 Task: Add an event with the title Sales Pipeline Management and Review, date '2024/03/03', time 9:40 AM to 11:40 AMand add a description: Welcome to the Lunch Break: Meditation Session with a Potential Investor, an exciting opportunity to connect, share your business vision, and explore potential investment opportunities. This meeting is designed to foster a mutually beneficial relationship between you and the investor, providing a platform to discuss your business goals, growth strategies, and the potential for collaboration.Select event color  Tomato . Add location for the event as: Riga, Latvia, logged in from the account softage.4@softage.netand send the event invitation to softage.2@softage.net and softage.3@softage.net. Set a reminder for the event Every weekday(Monday to Friday)
Action: Mouse moved to (84, 110)
Screenshot: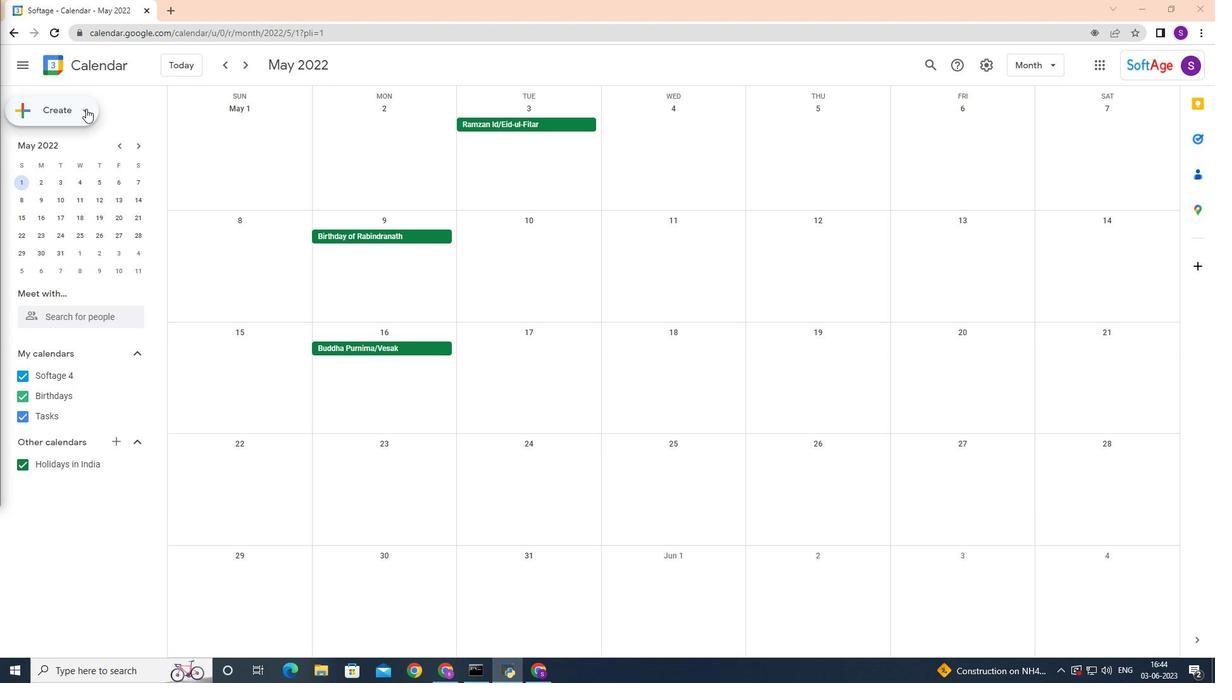 
Action: Mouse pressed left at (84, 110)
Screenshot: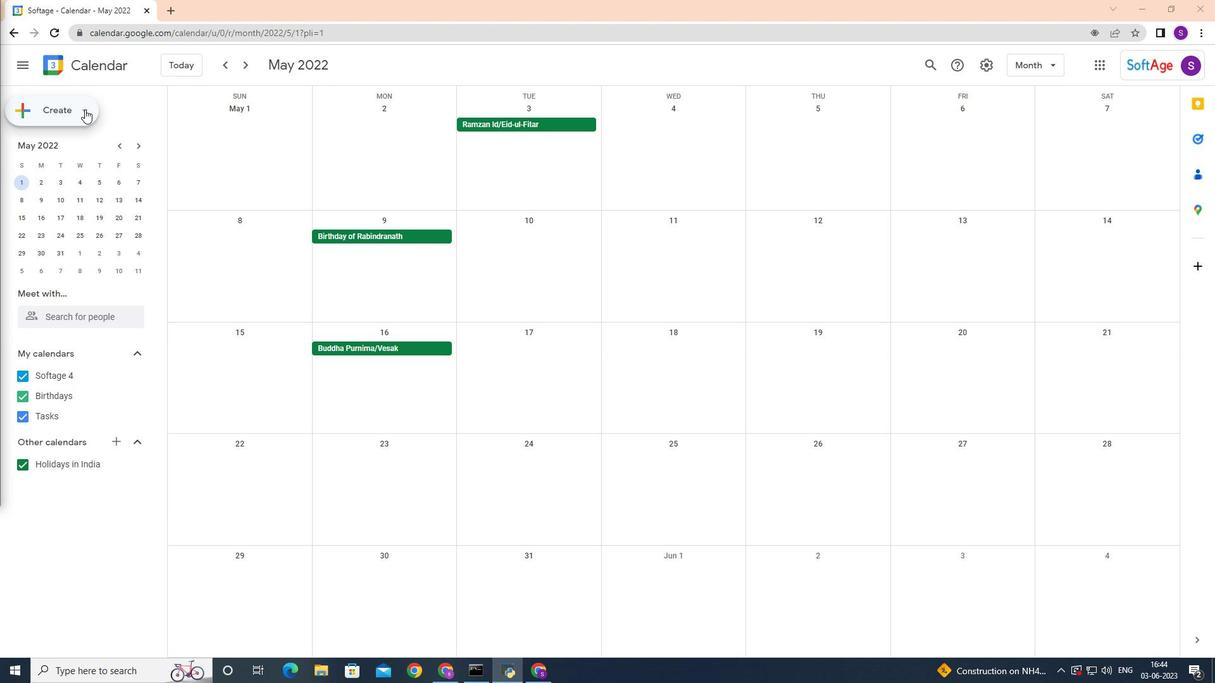 
Action: Mouse moved to (70, 139)
Screenshot: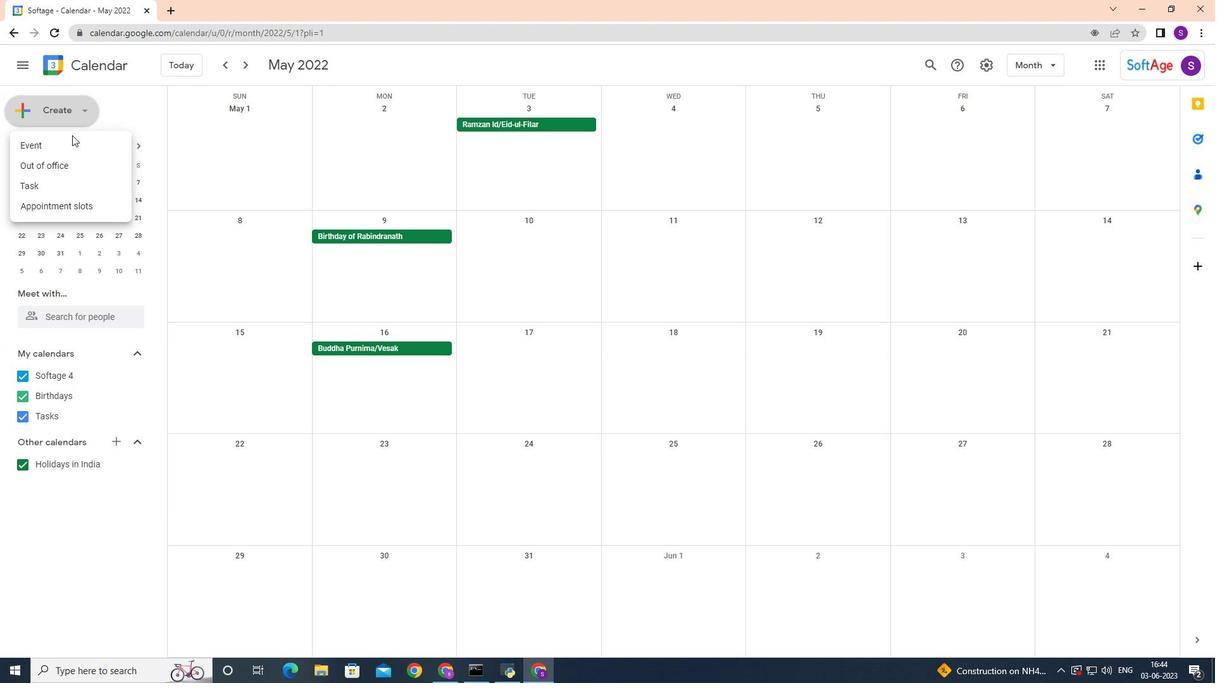 
Action: Mouse pressed left at (70, 139)
Screenshot: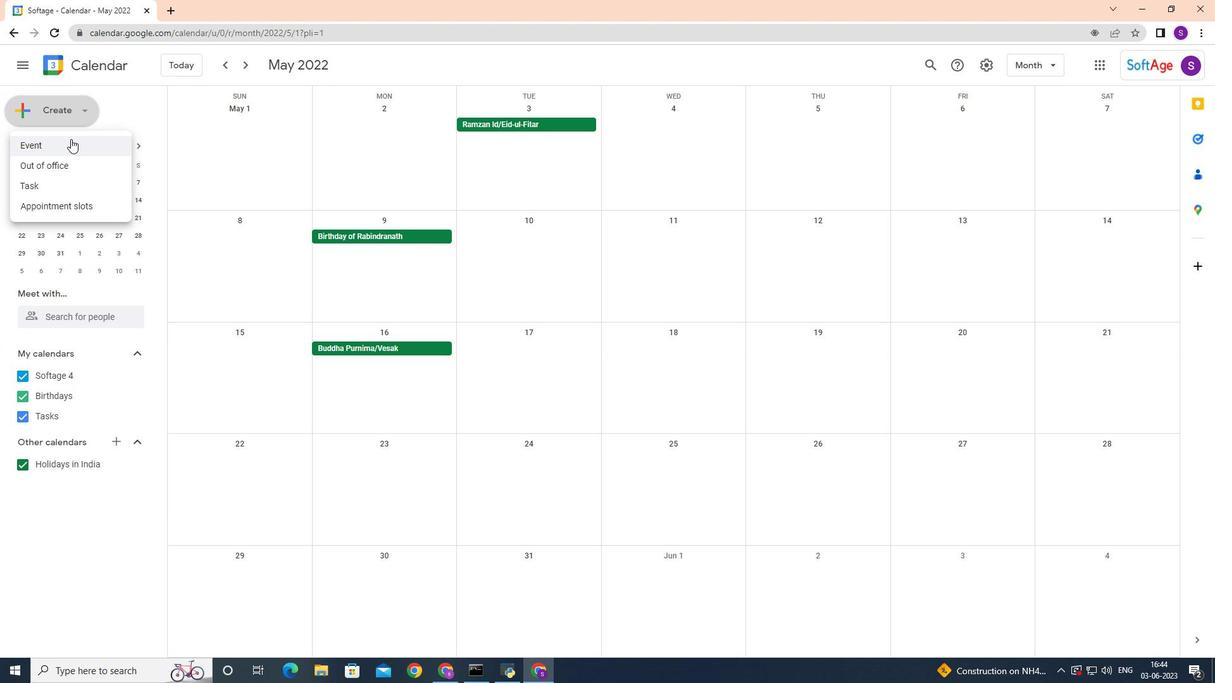 
Action: Mouse moved to (484, 426)
Screenshot: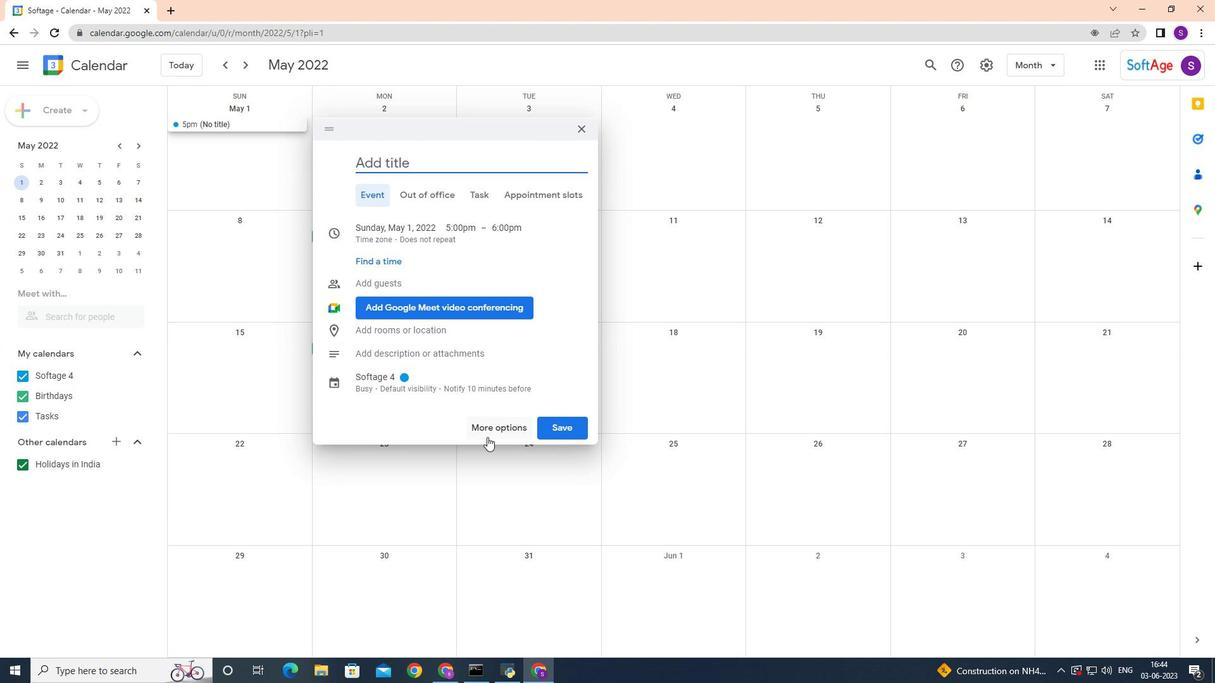 
Action: Mouse pressed left at (484, 426)
Screenshot: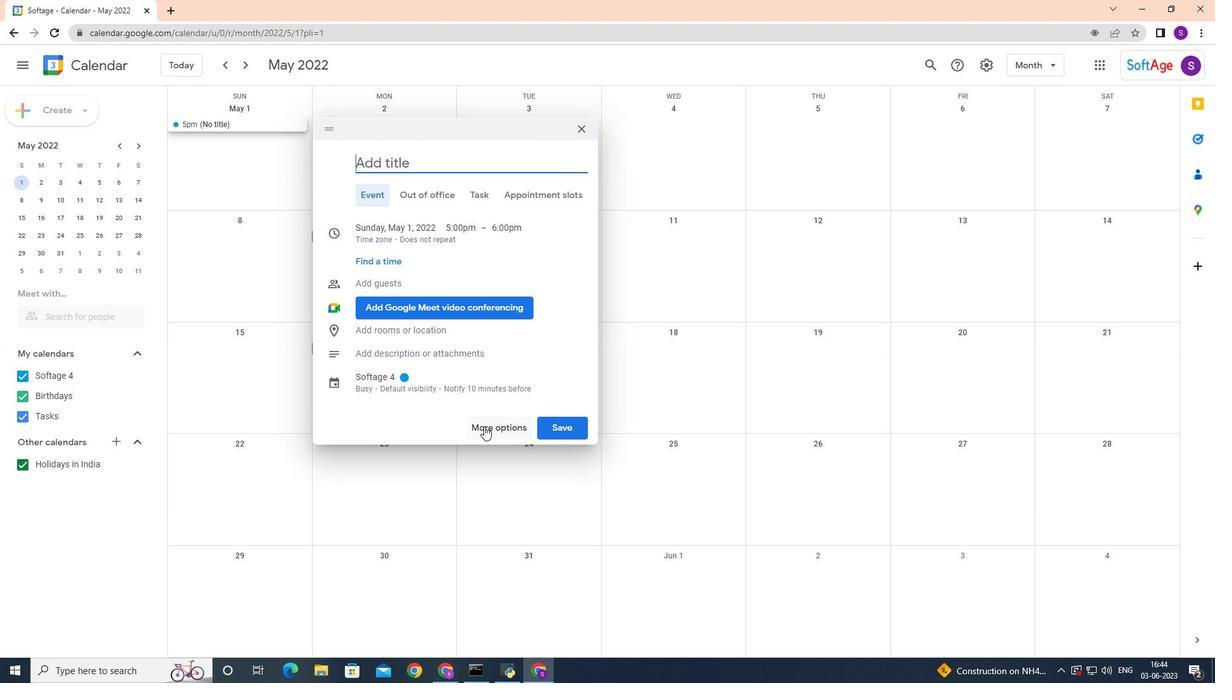 
Action: Key pressed <Key.shift>Sales<Key.space><Key.shift>Pipeline<Key.space><Key.shift>Management<Key.space>and<Key.space><Key.shift>Review
Screenshot: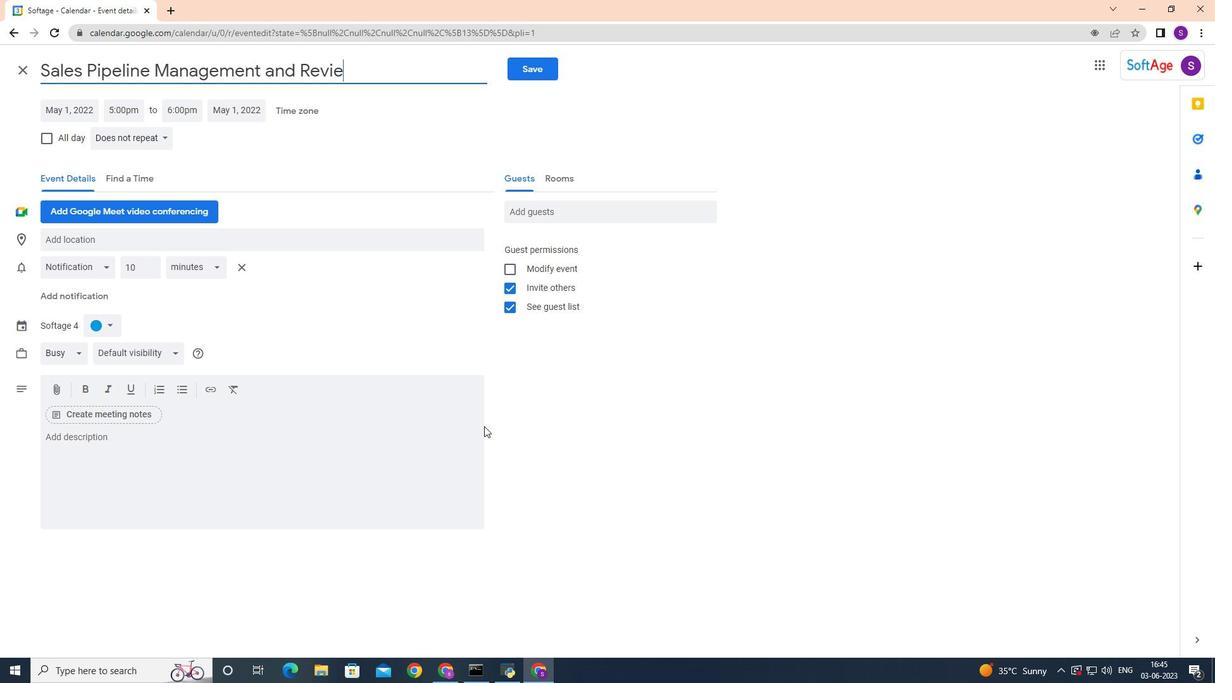 
Action: Mouse moved to (79, 110)
Screenshot: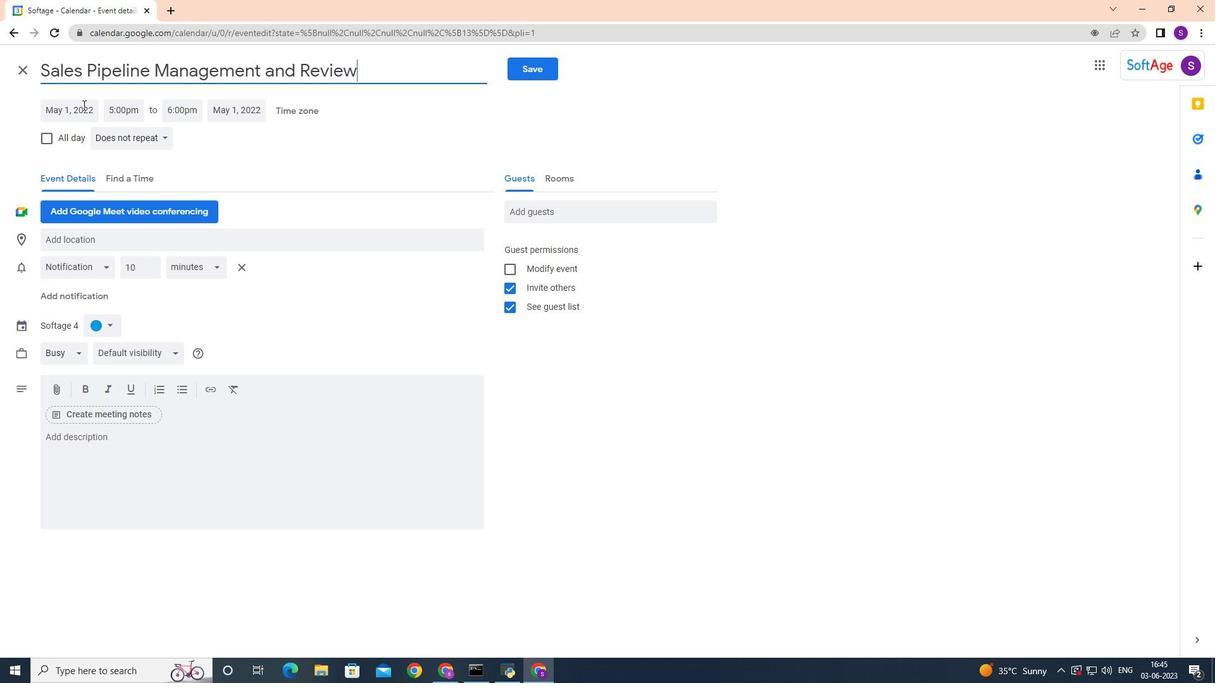 
Action: Mouse pressed left at (79, 110)
Screenshot: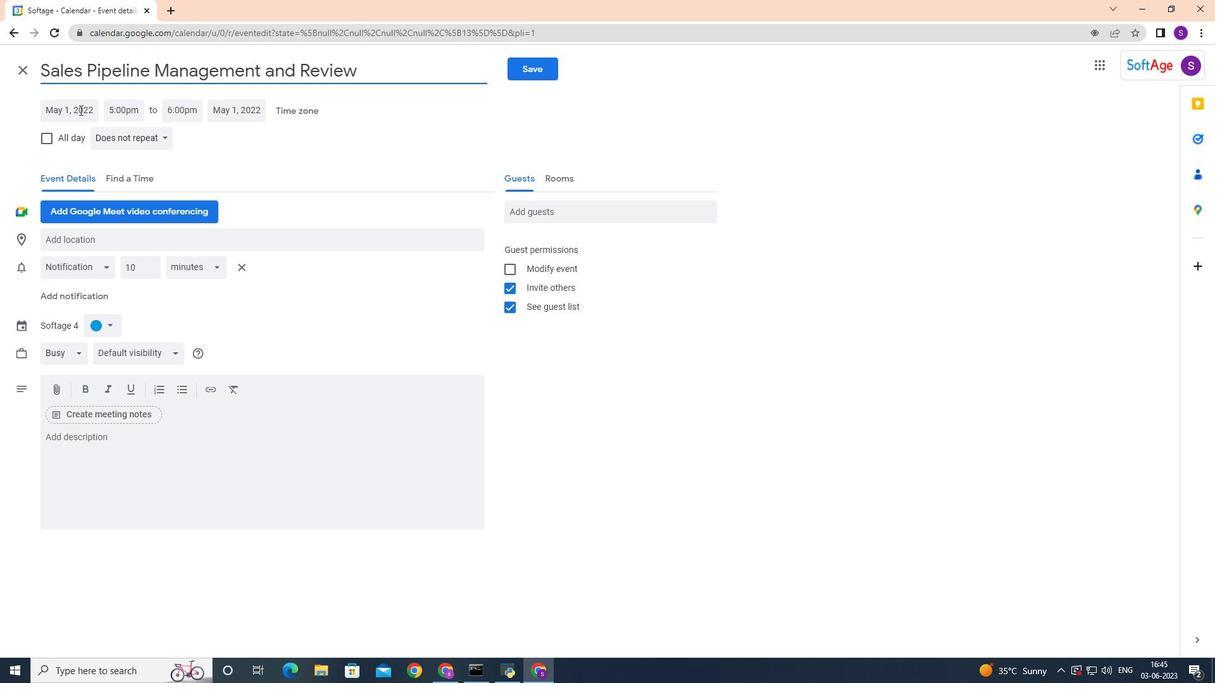 
Action: Mouse moved to (196, 134)
Screenshot: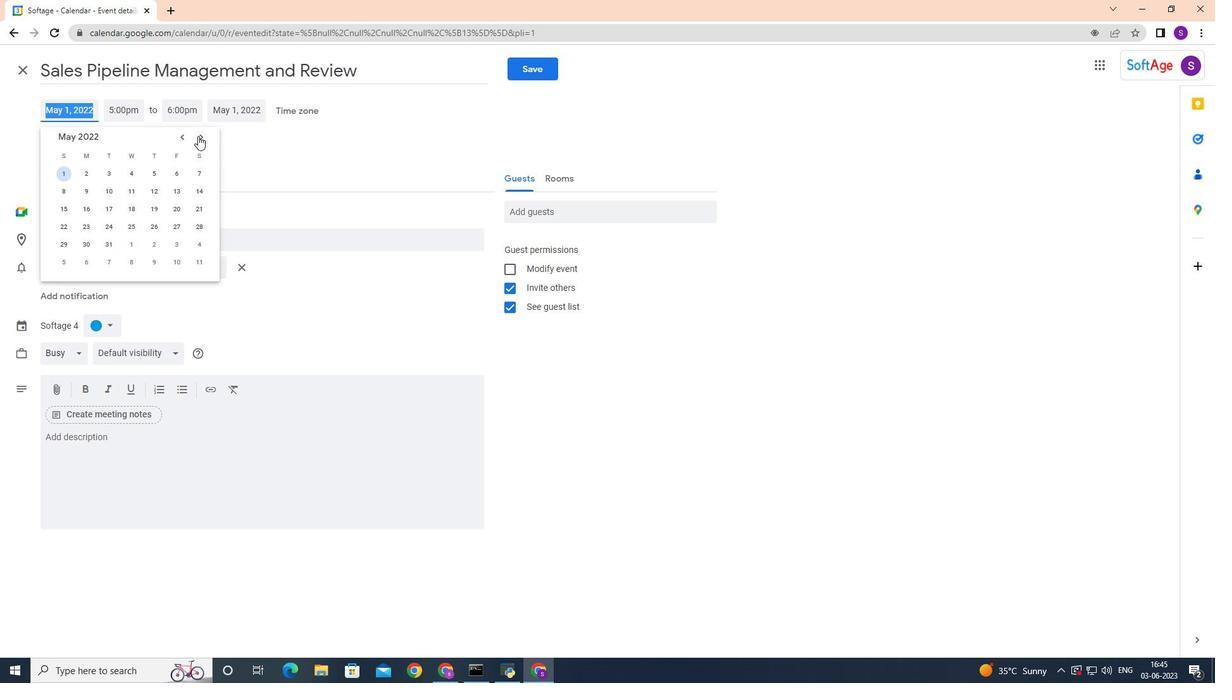 
Action: Mouse pressed left at (196, 134)
Screenshot: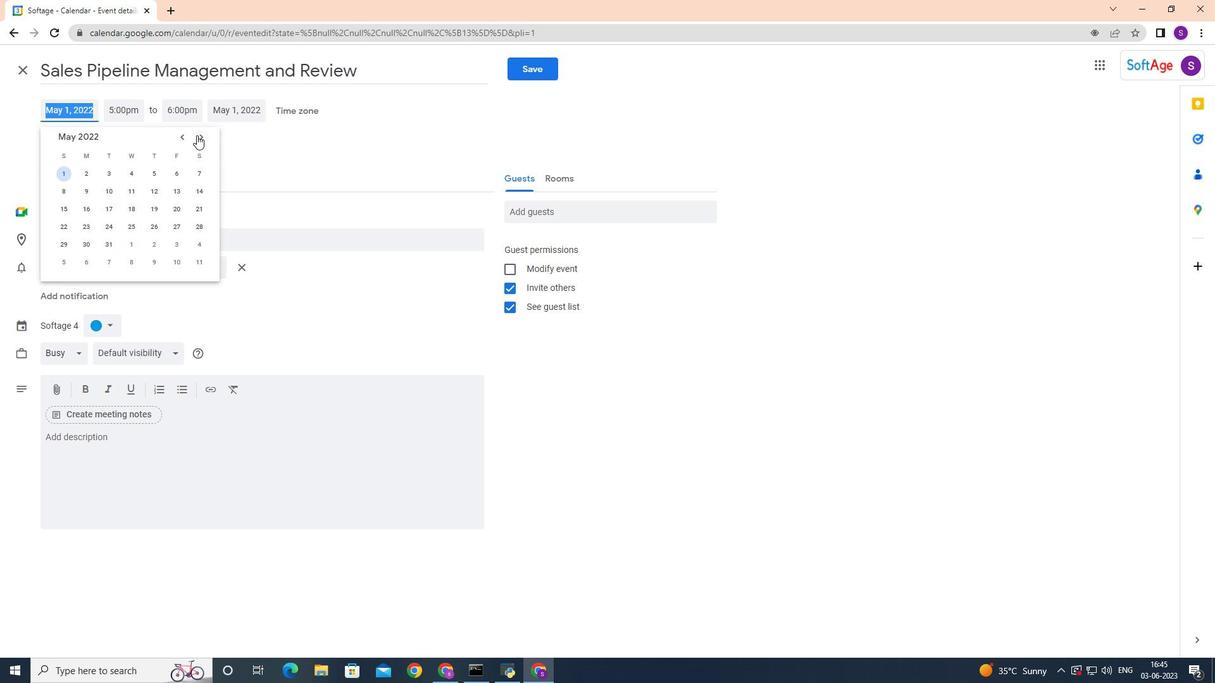 
Action: Mouse moved to (200, 134)
Screenshot: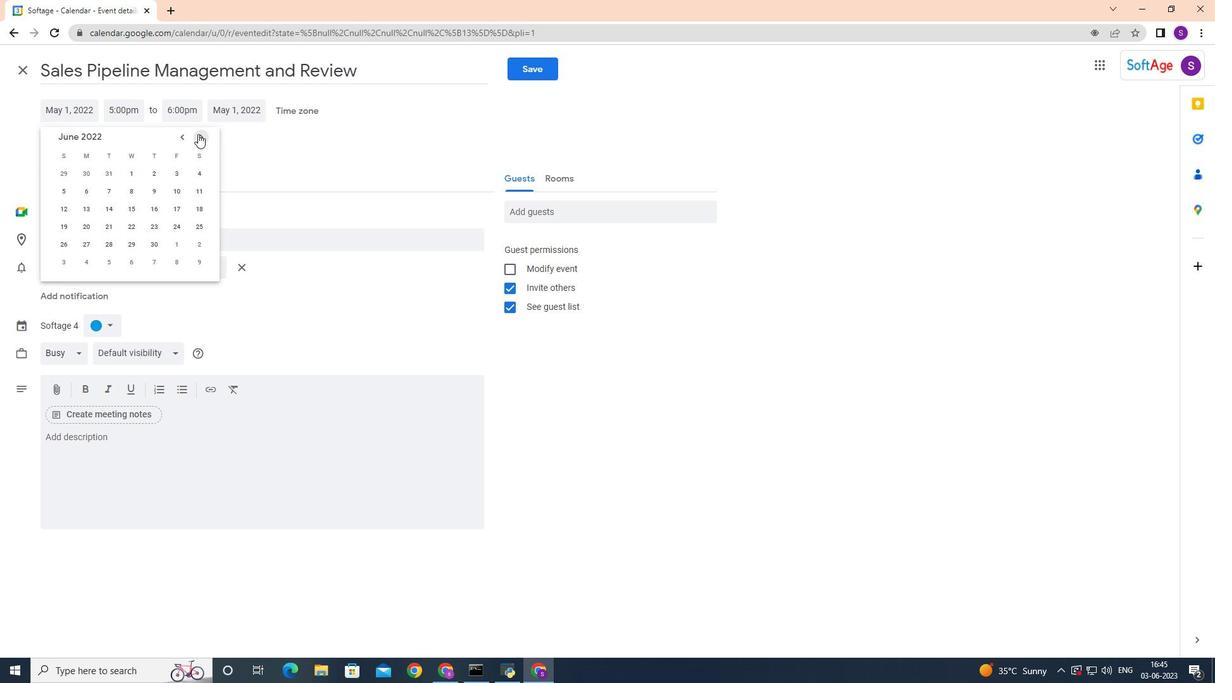 
Action: Mouse pressed left at (199, 134)
Screenshot: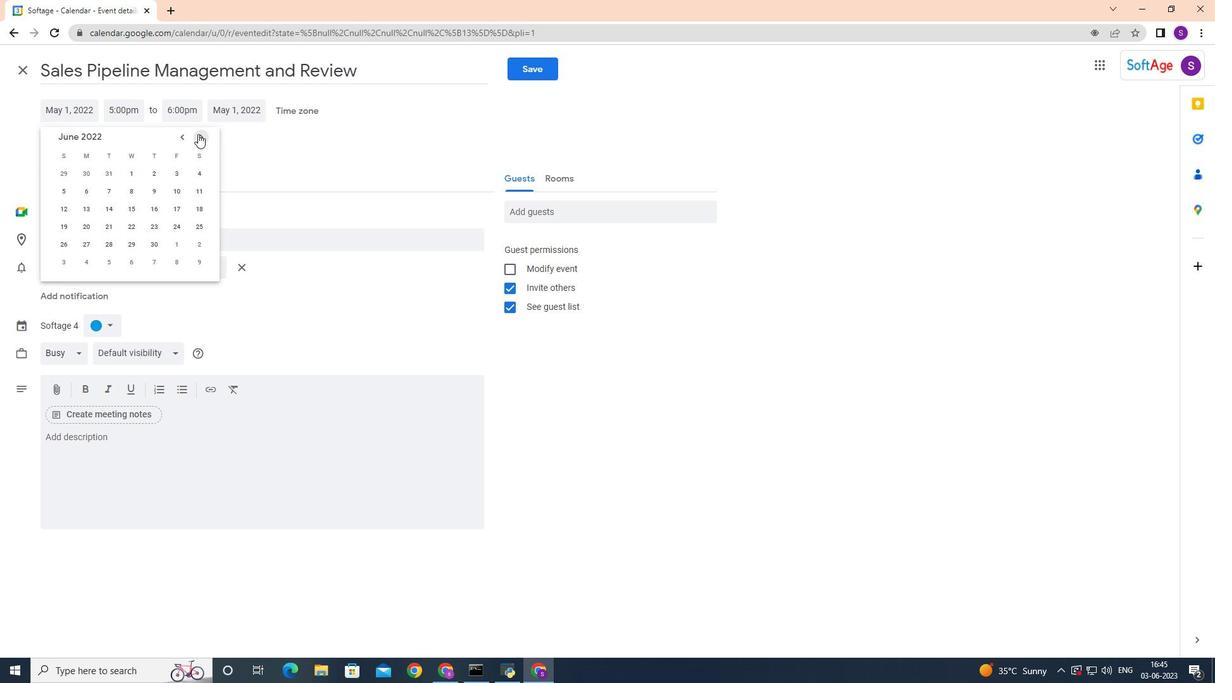 
Action: Mouse pressed left at (200, 134)
Screenshot: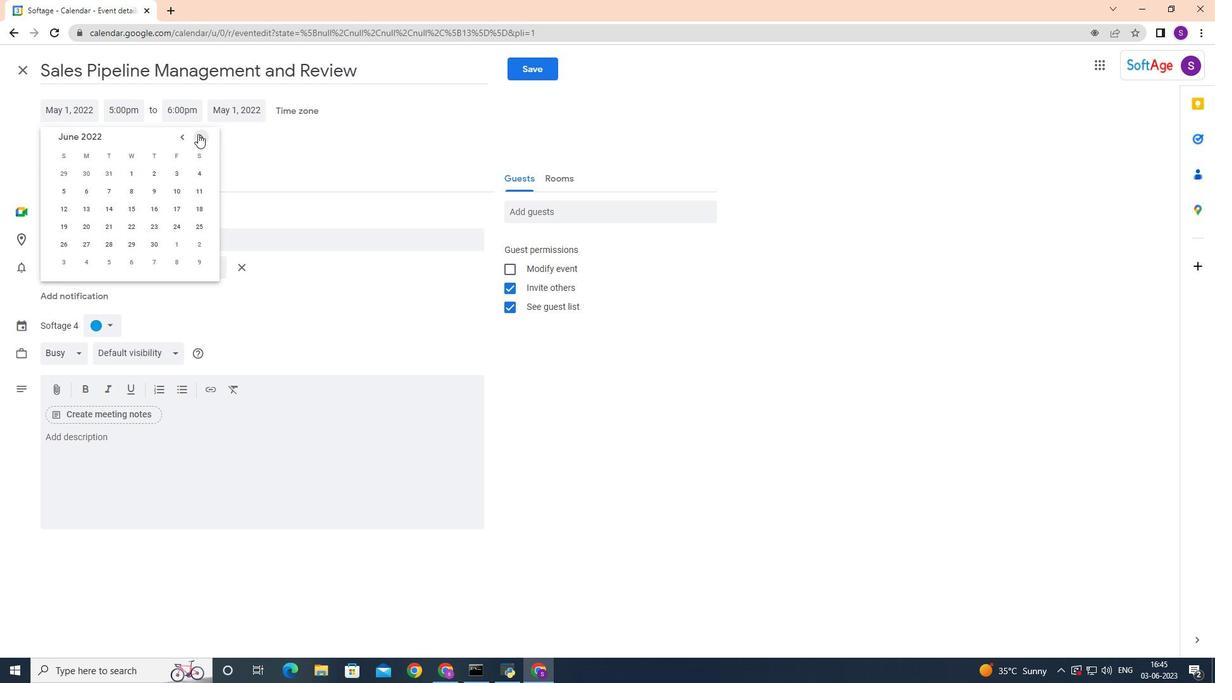 
Action: Mouse pressed left at (200, 134)
Screenshot: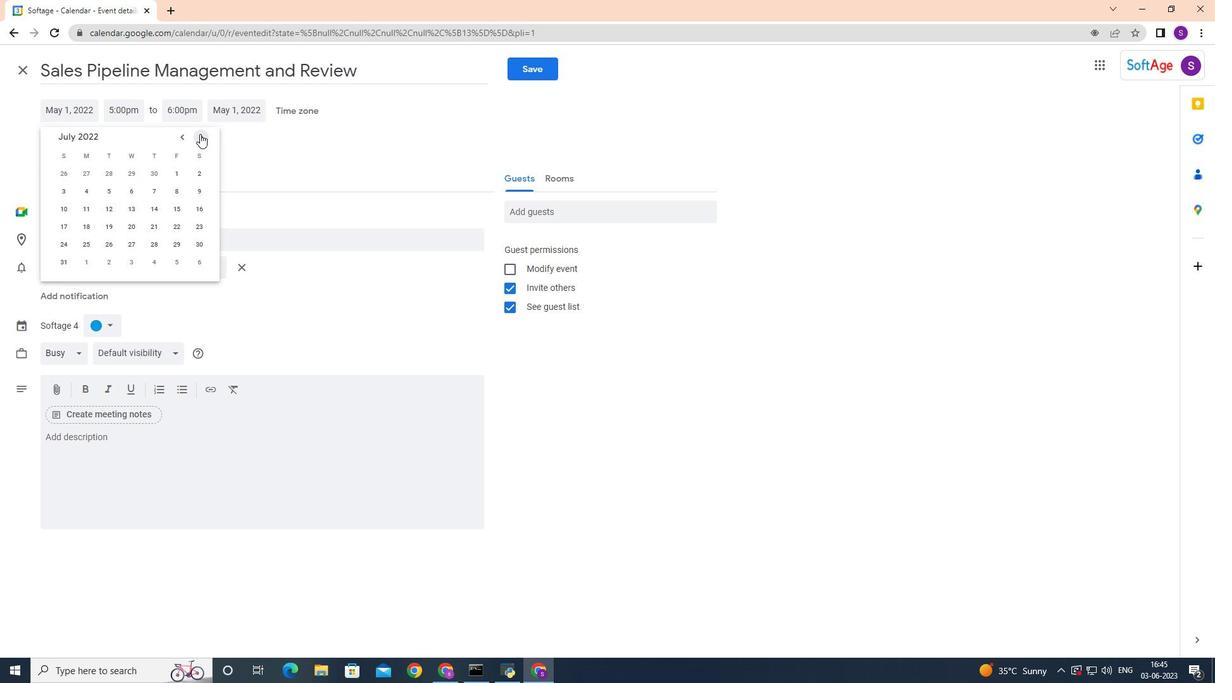 
Action: Mouse pressed left at (200, 134)
Screenshot: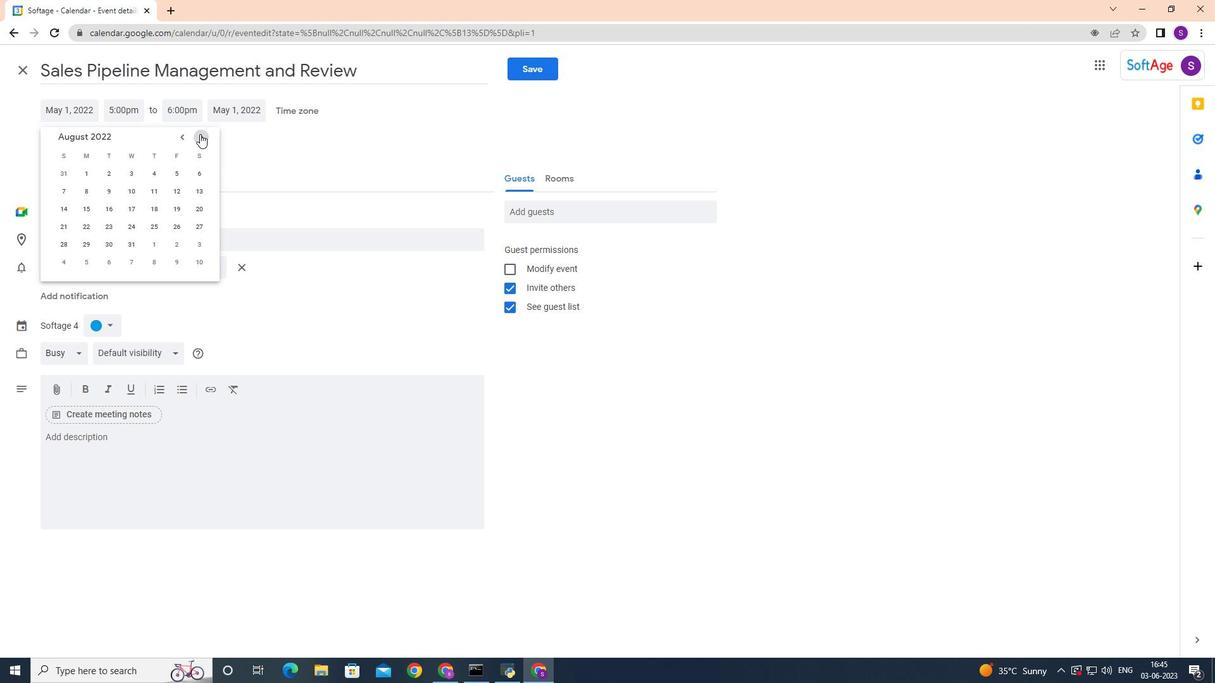 
Action: Mouse pressed left at (200, 134)
Screenshot: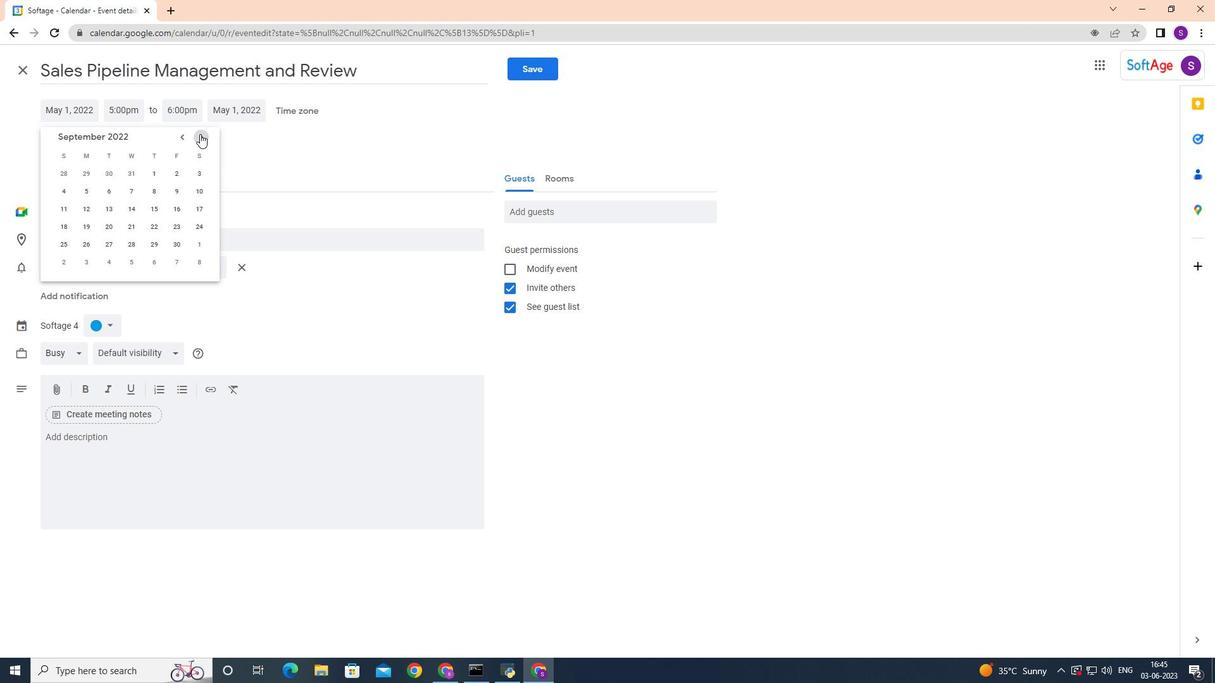 
Action: Mouse pressed left at (200, 134)
Screenshot: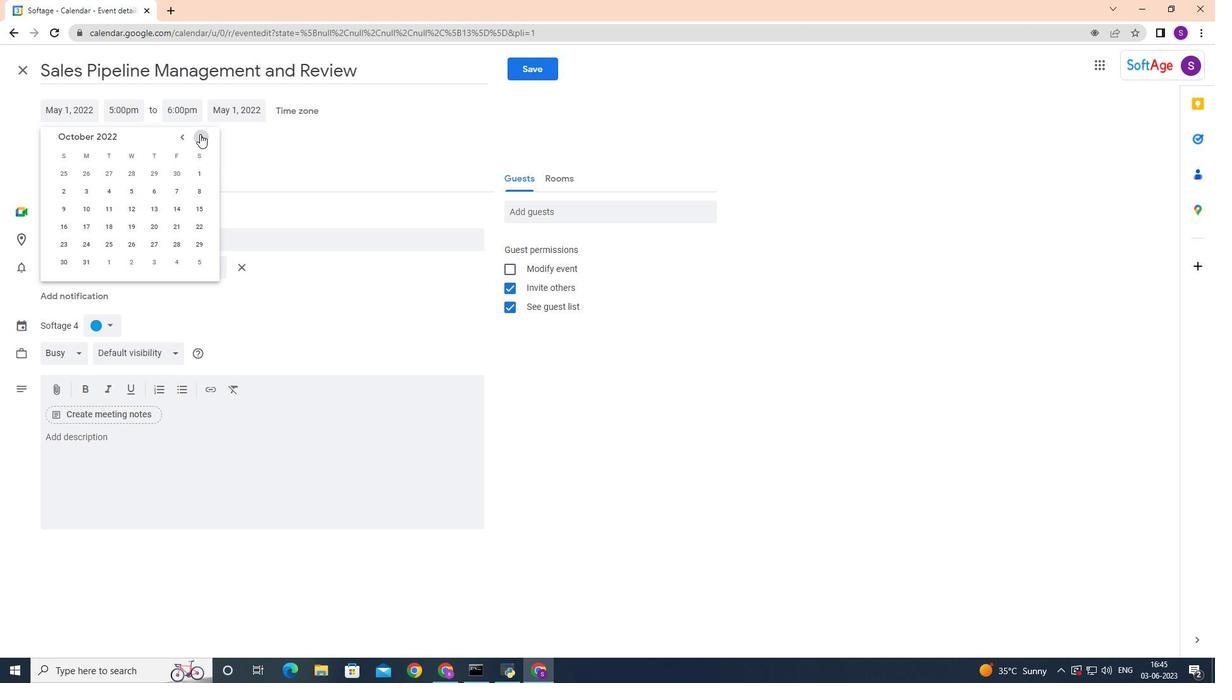 
Action: Mouse pressed left at (200, 134)
Screenshot: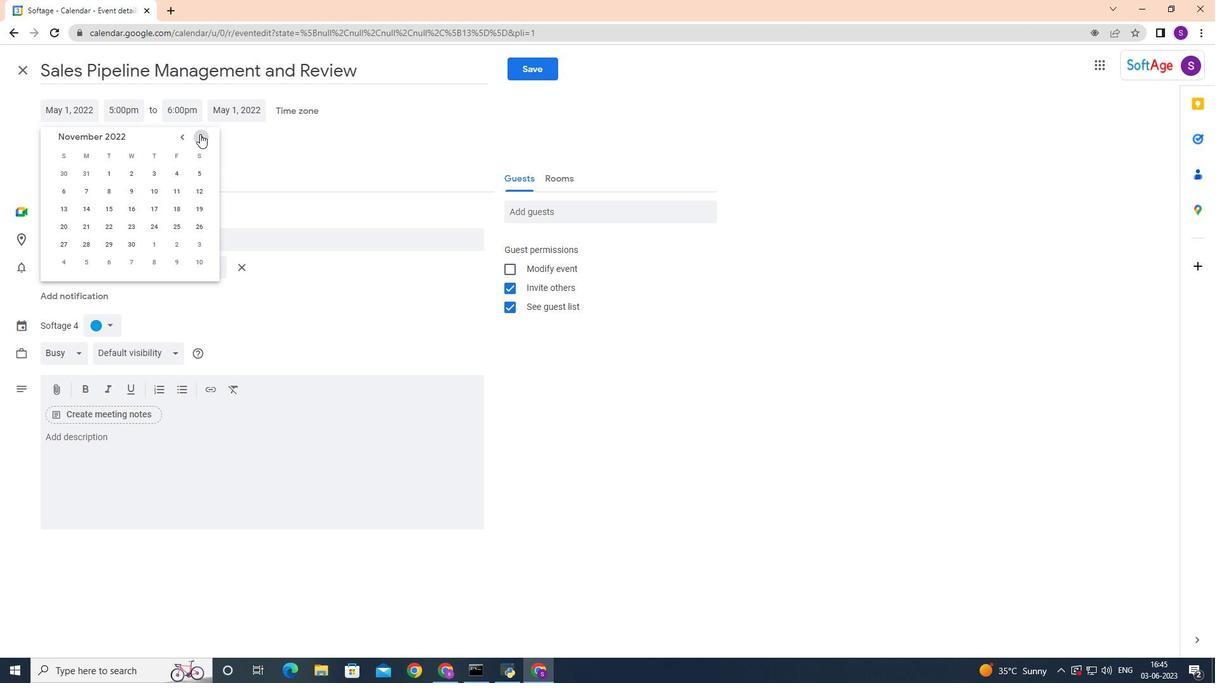 
Action: Mouse pressed left at (200, 134)
Screenshot: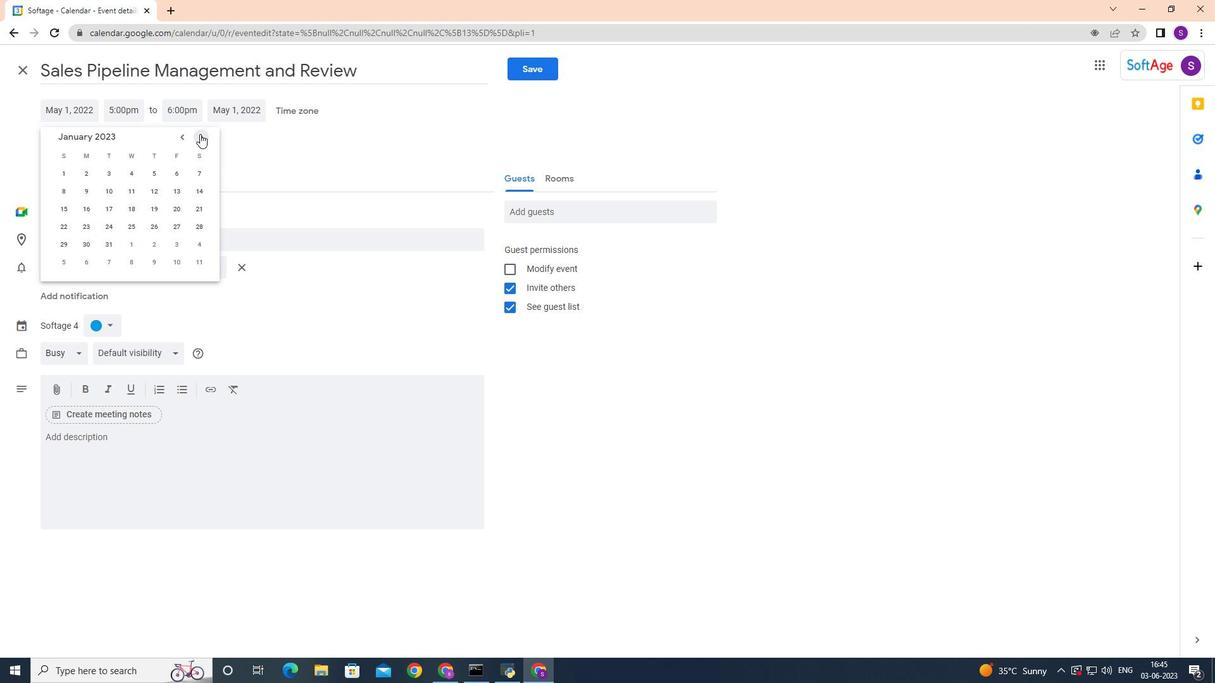 
Action: Mouse pressed left at (200, 134)
Screenshot: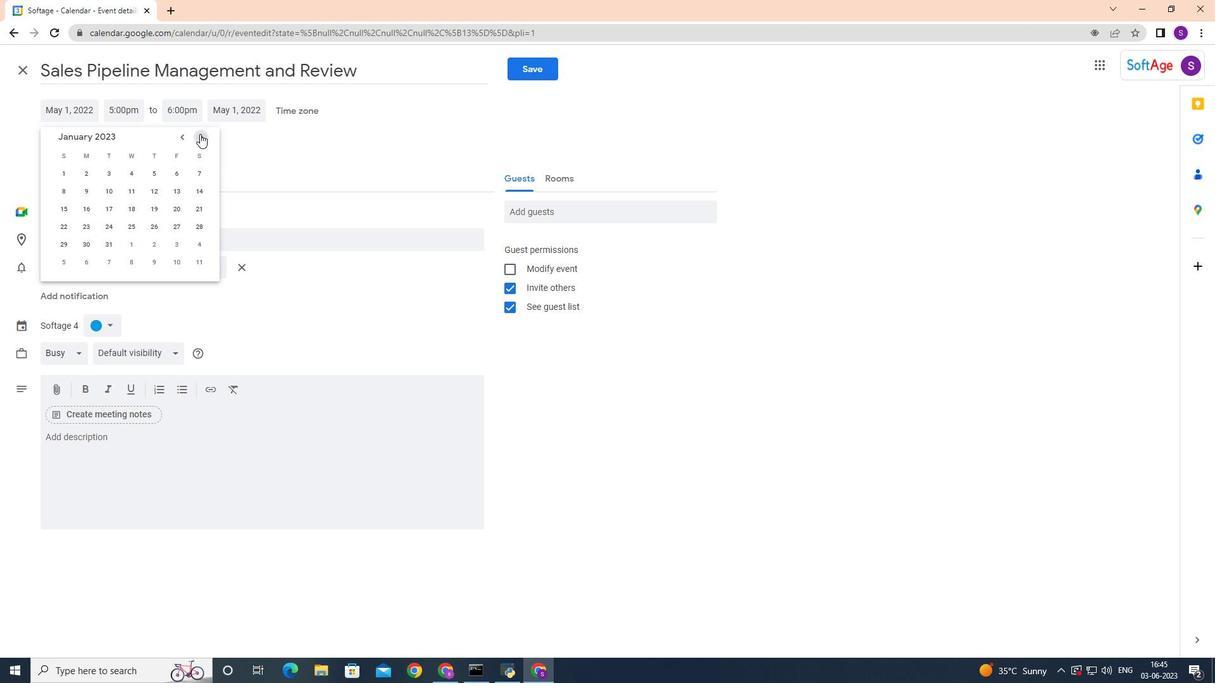 
Action: Mouse pressed left at (200, 134)
Screenshot: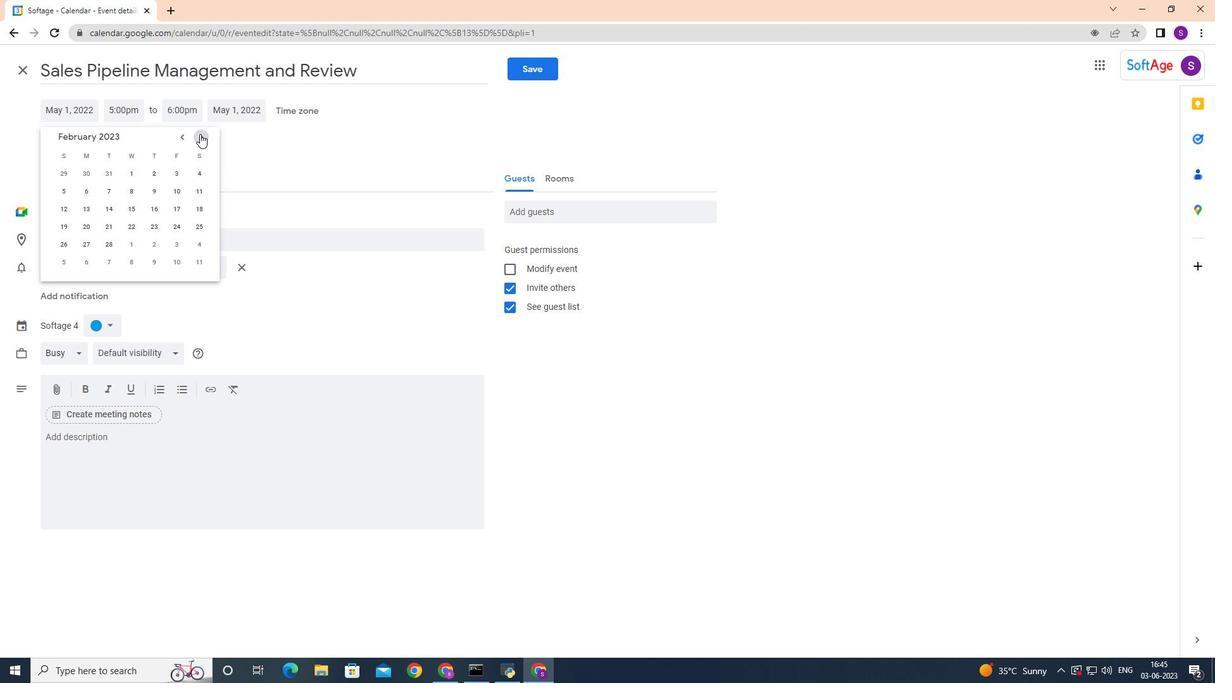 
Action: Mouse pressed left at (200, 134)
Screenshot: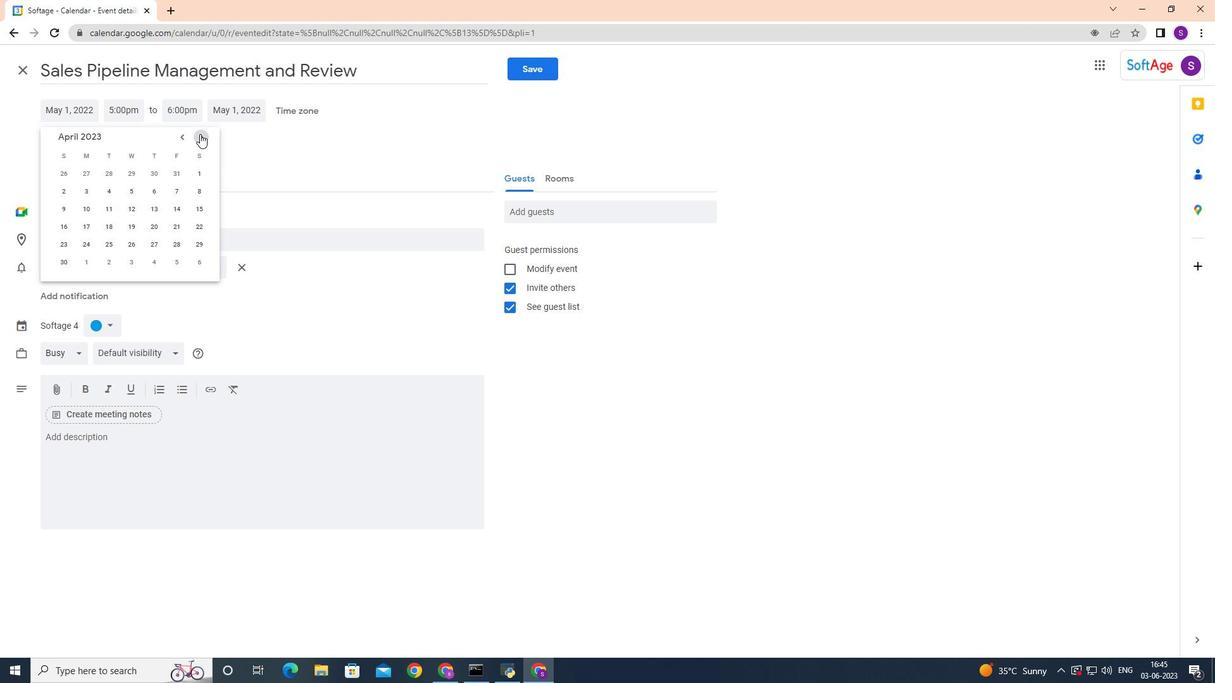 
Action: Mouse pressed left at (200, 134)
Screenshot: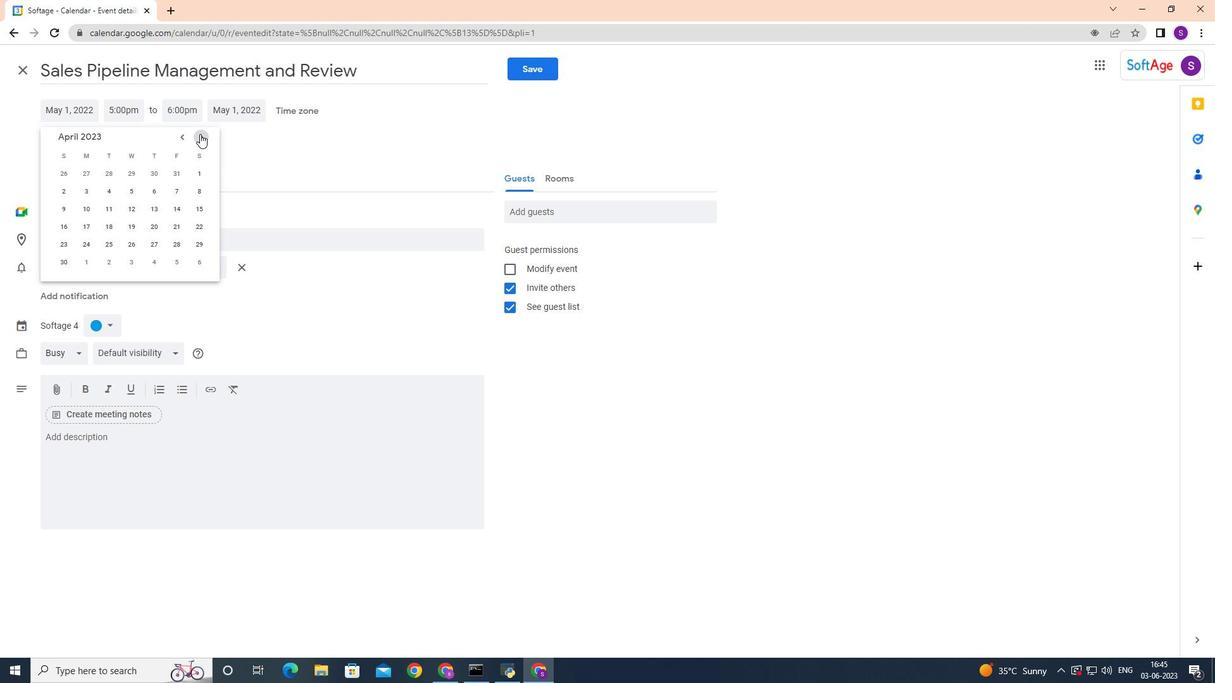 
Action: Mouse pressed left at (200, 134)
Screenshot: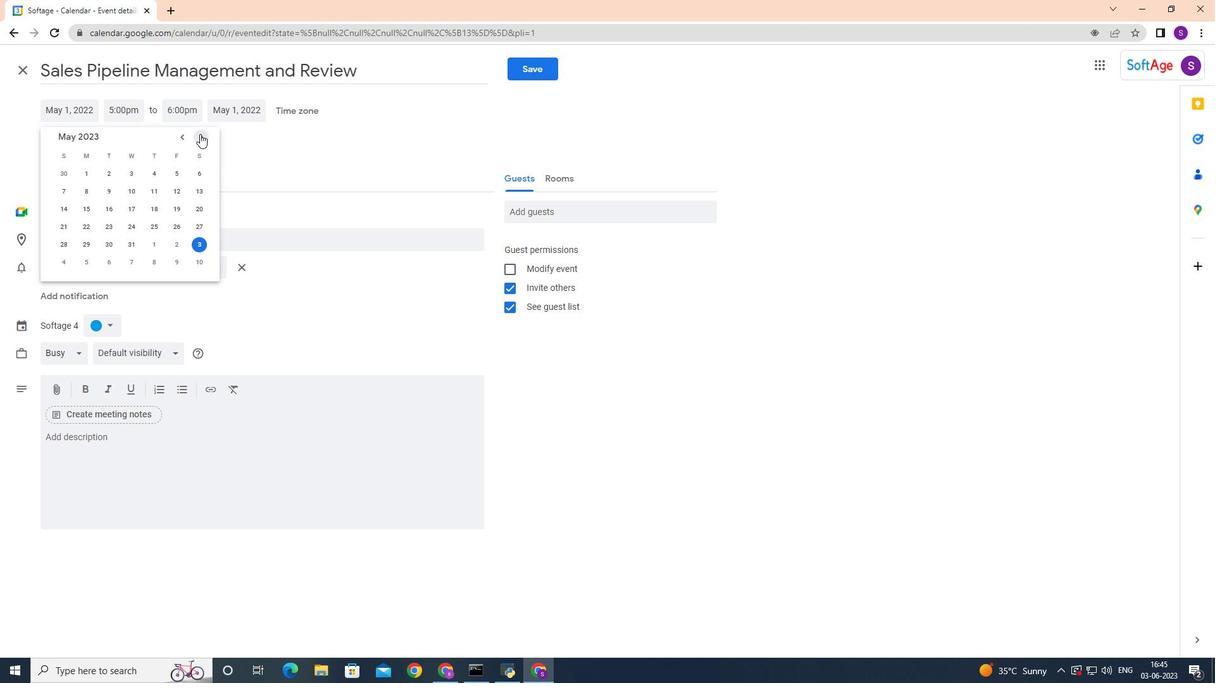 
Action: Mouse pressed left at (200, 134)
Screenshot: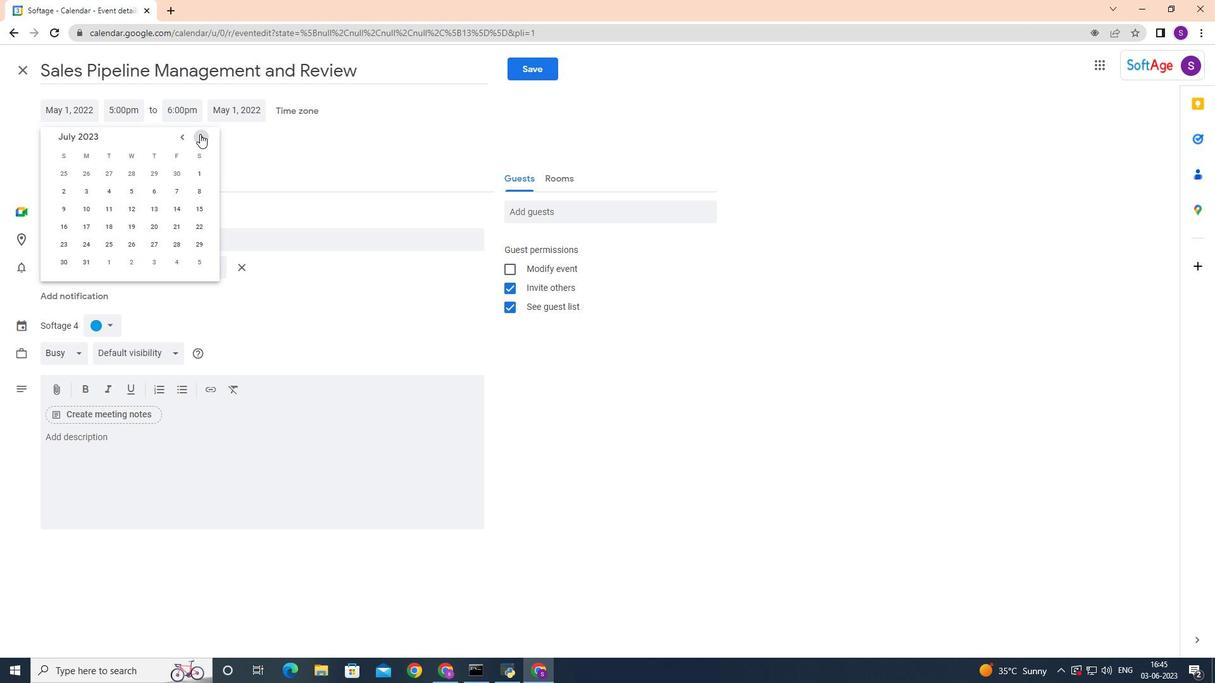 
Action: Mouse pressed left at (200, 134)
Screenshot: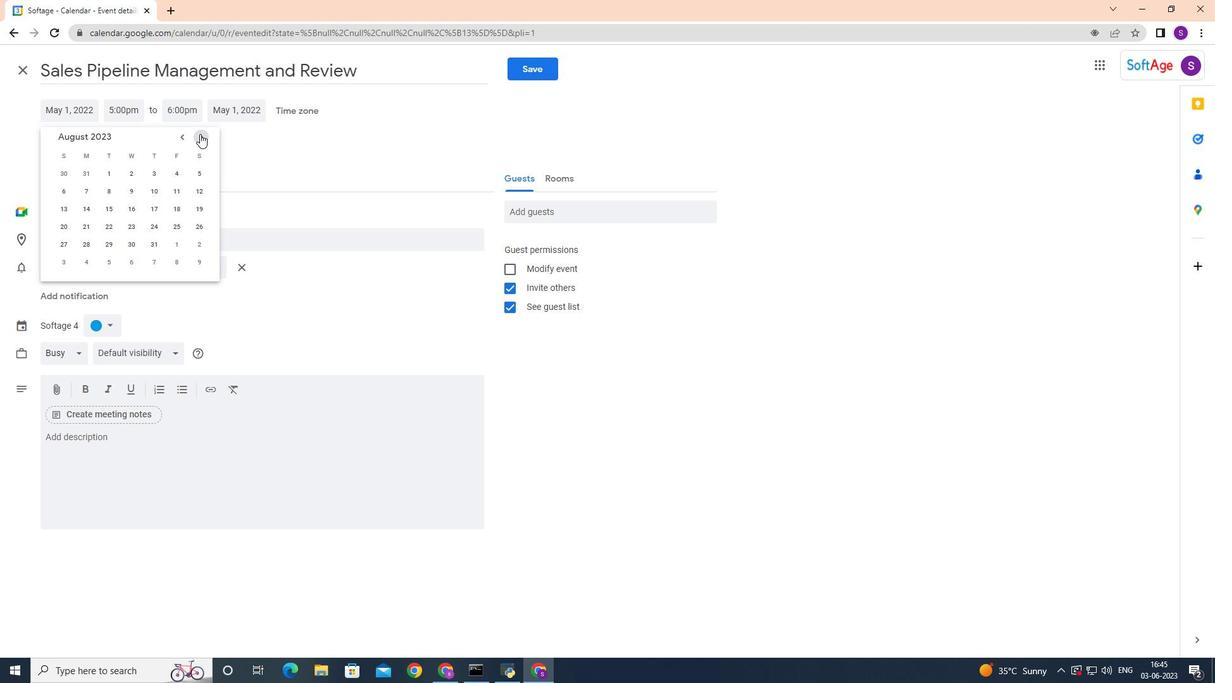 
Action: Mouse pressed left at (200, 134)
Screenshot: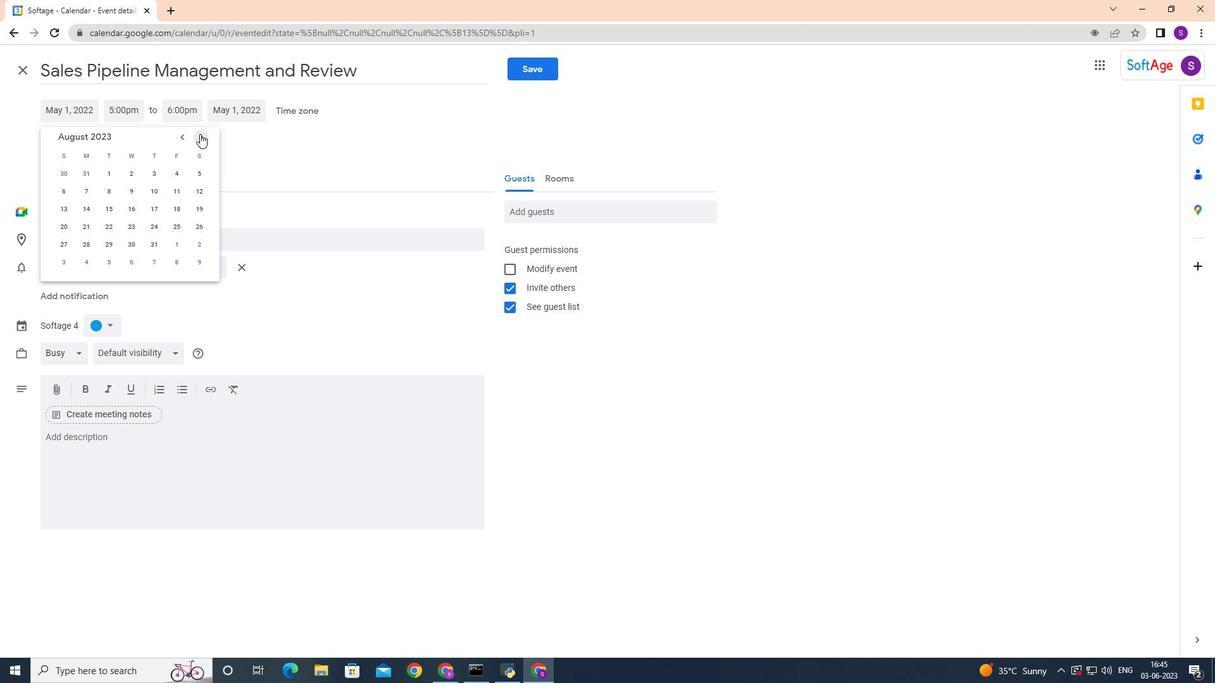 
Action: Mouse pressed left at (200, 134)
Screenshot: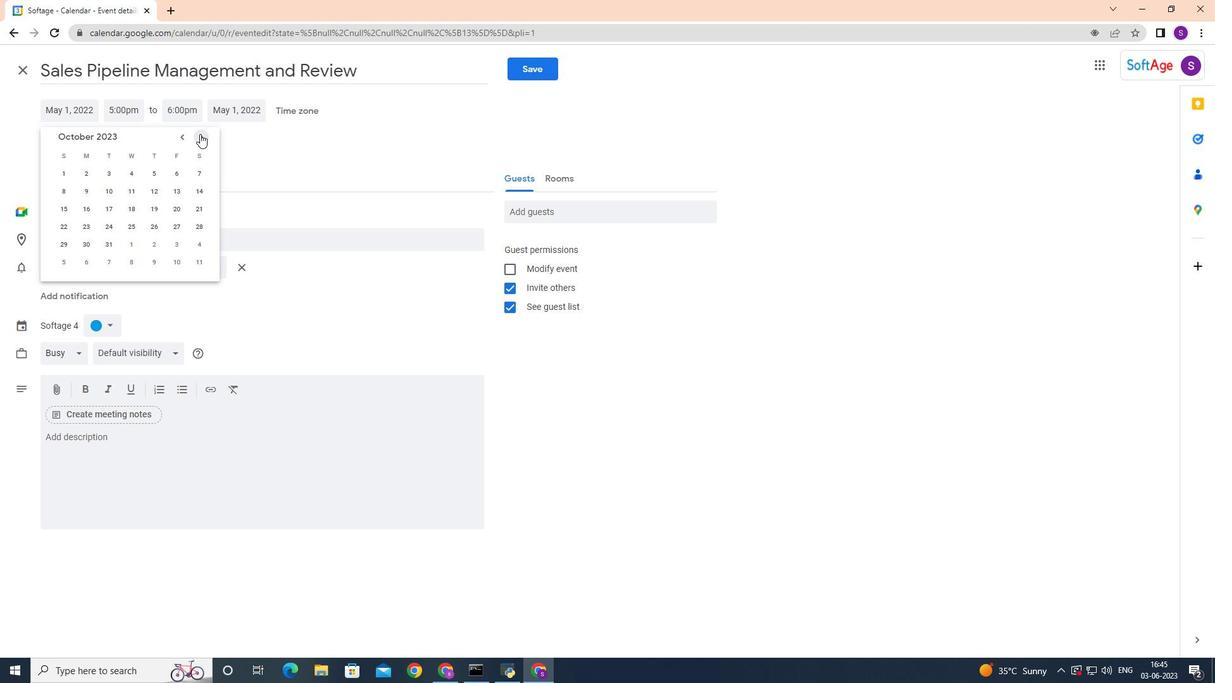 
Action: Mouse pressed left at (200, 134)
Screenshot: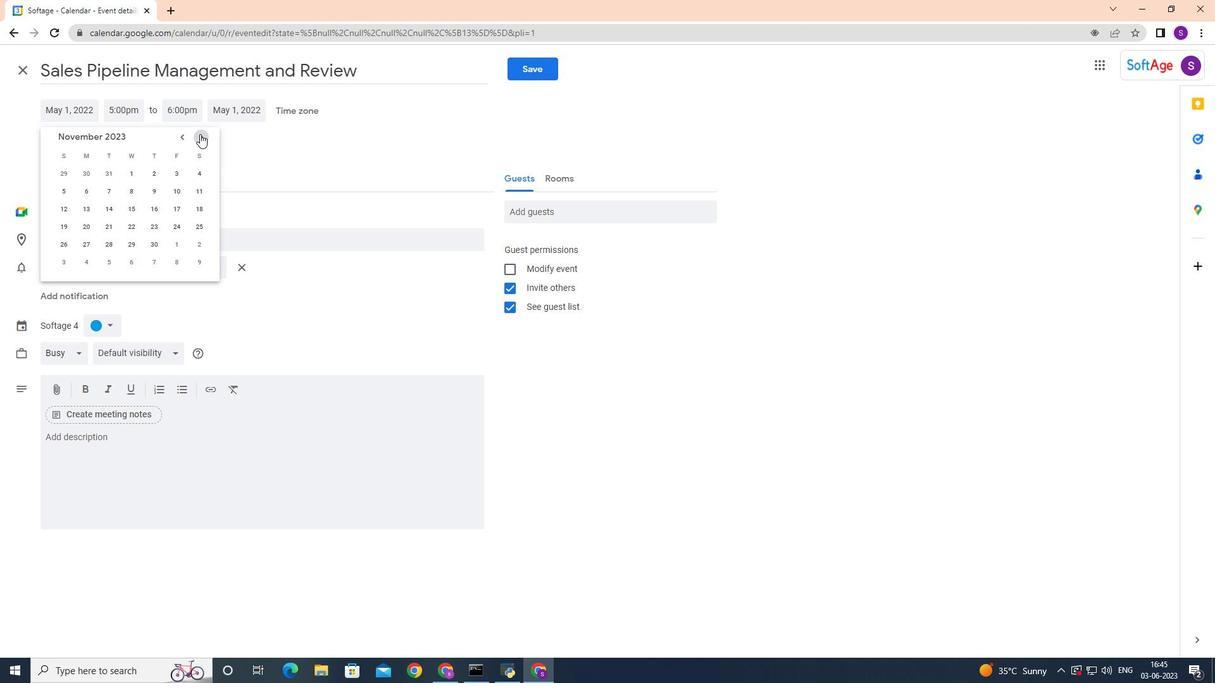 
Action: Mouse pressed left at (200, 134)
Screenshot: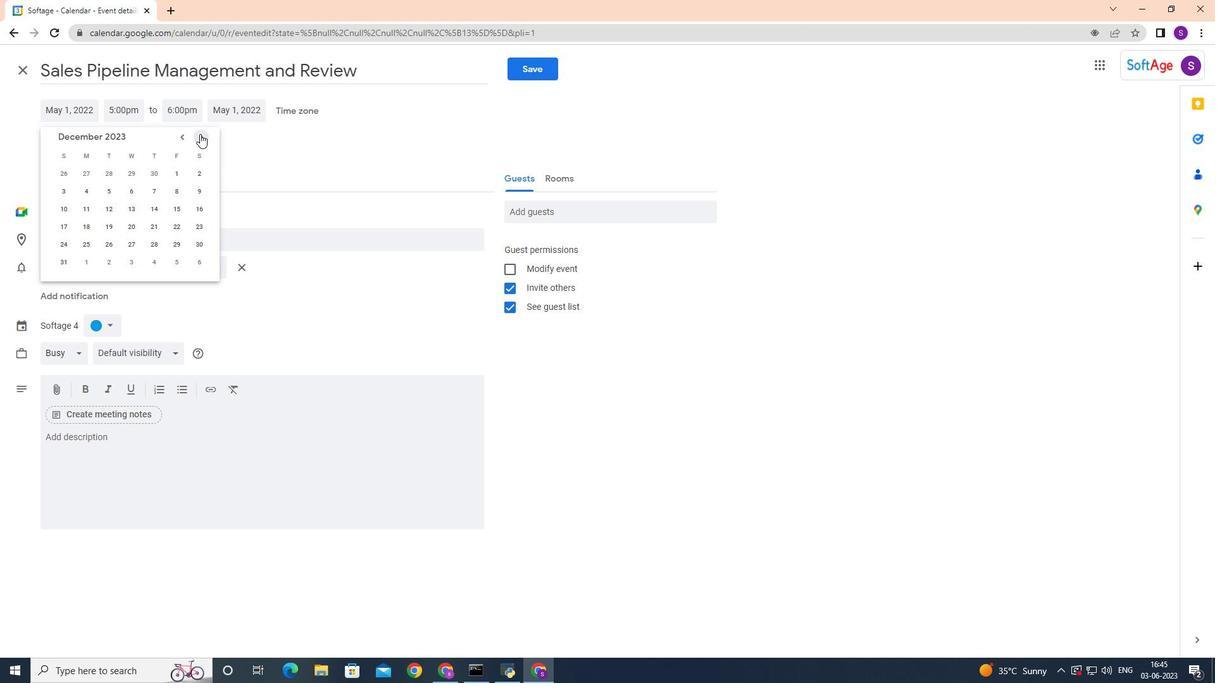 
Action: Mouse pressed left at (200, 134)
Screenshot: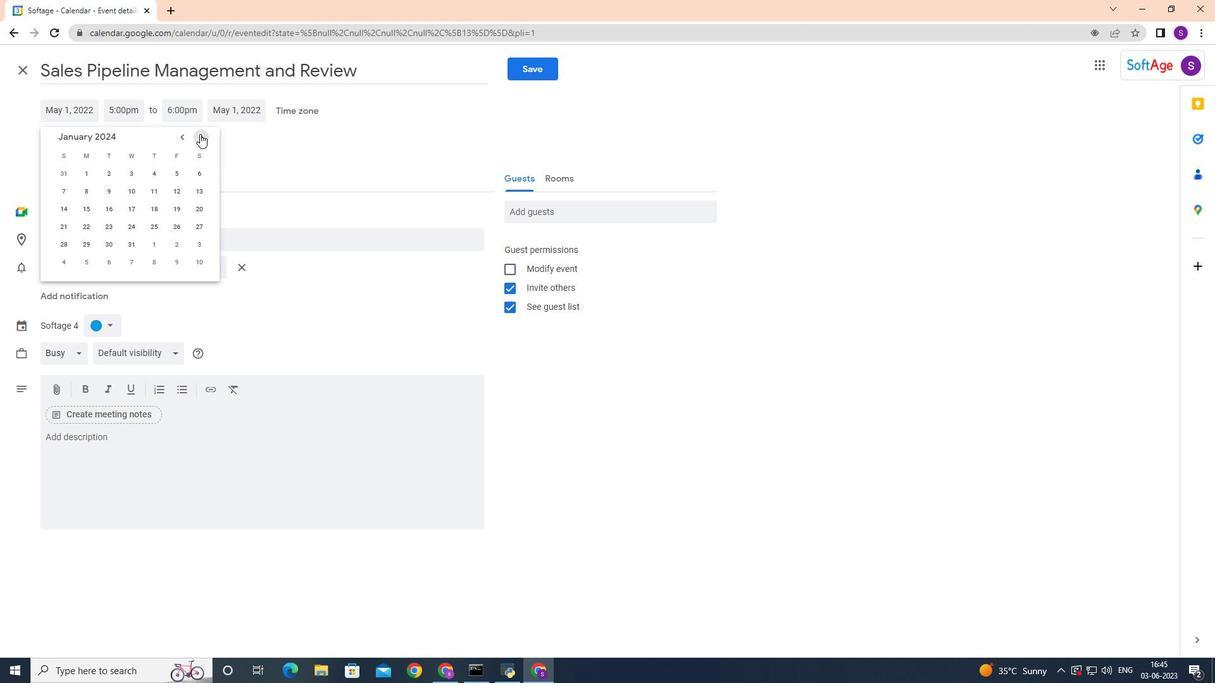 
Action: Mouse pressed left at (200, 134)
Screenshot: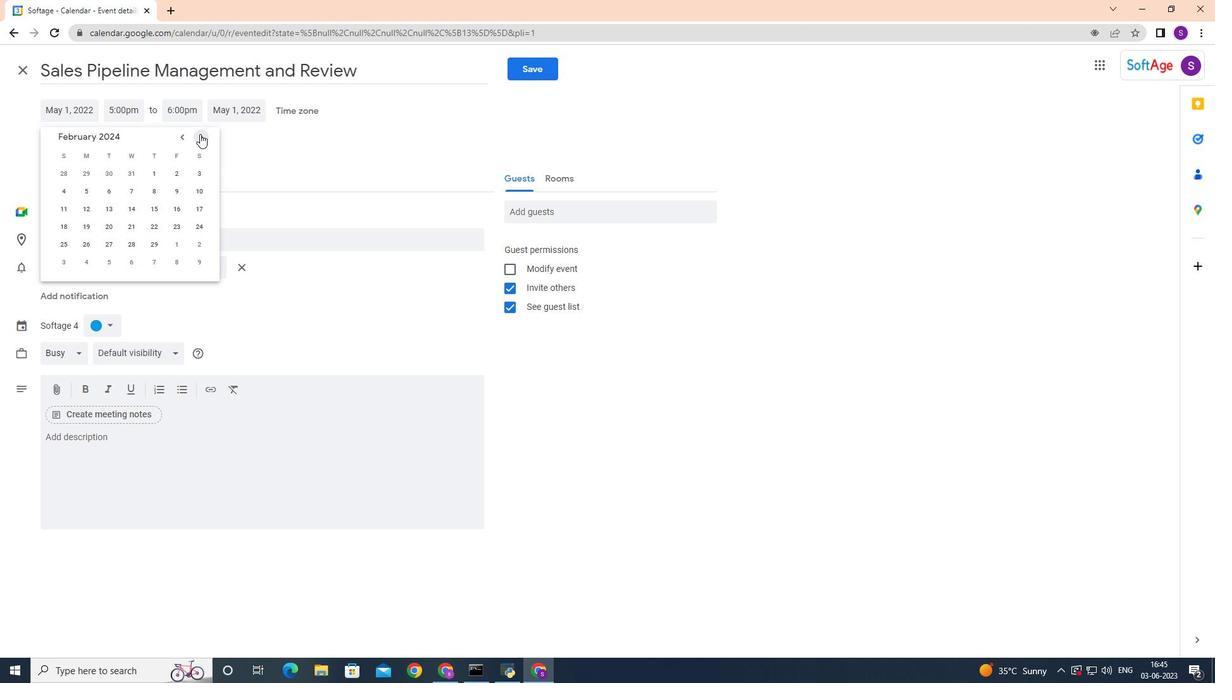 
Action: Mouse moved to (62, 191)
Screenshot: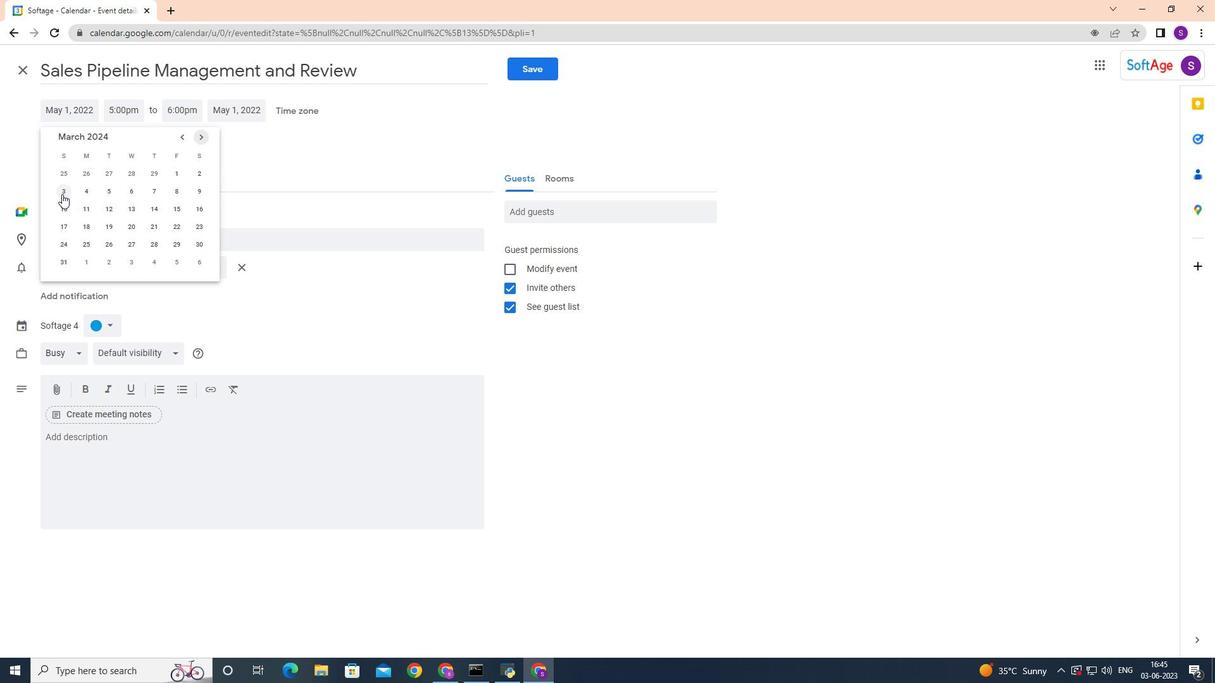 
Action: Mouse pressed left at (62, 191)
Screenshot: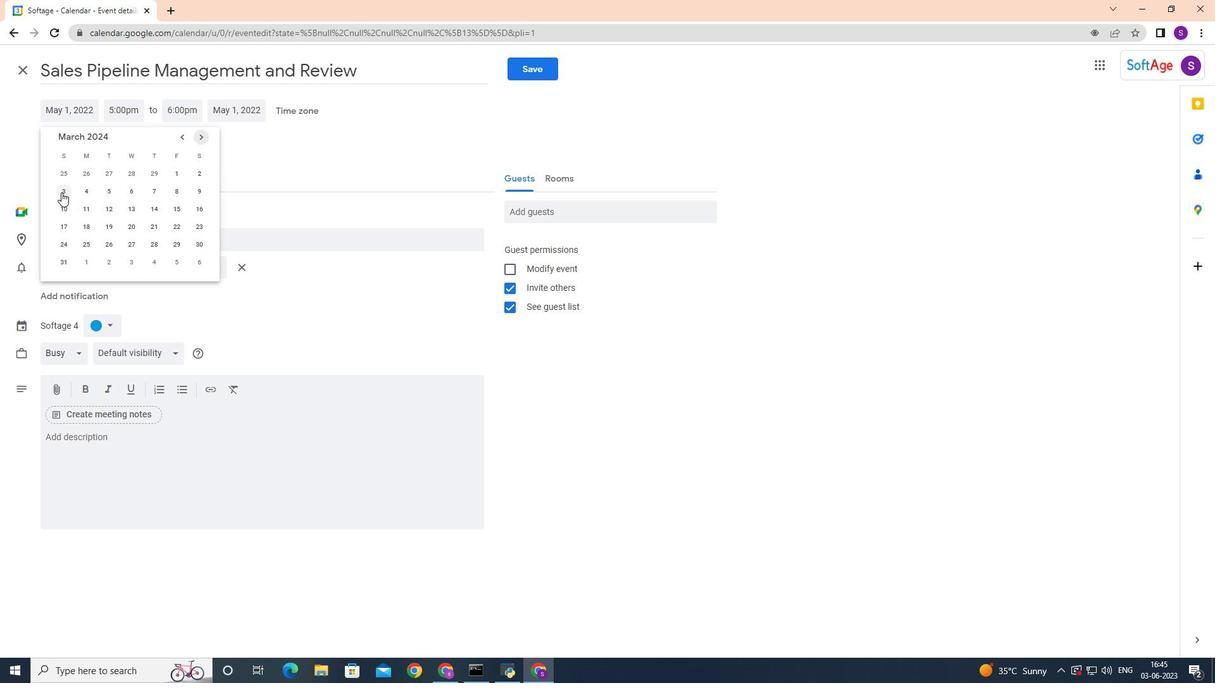 
Action: Mouse moved to (124, 111)
Screenshot: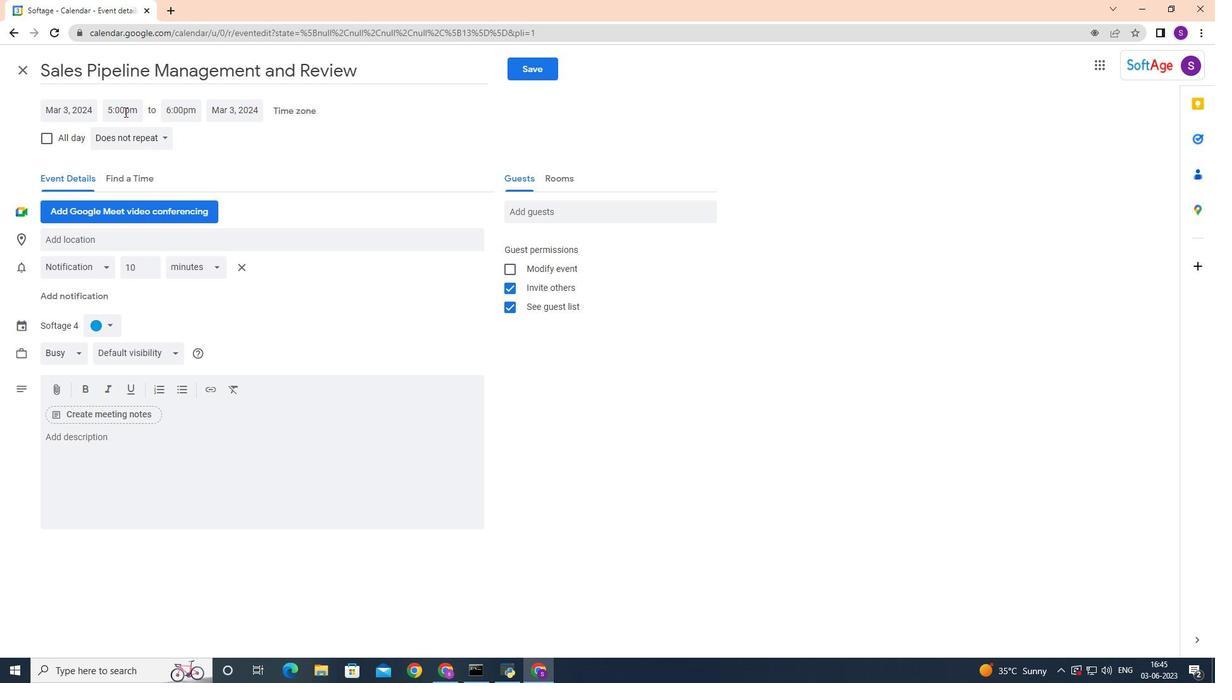 
Action: Mouse pressed left at (124, 111)
Screenshot: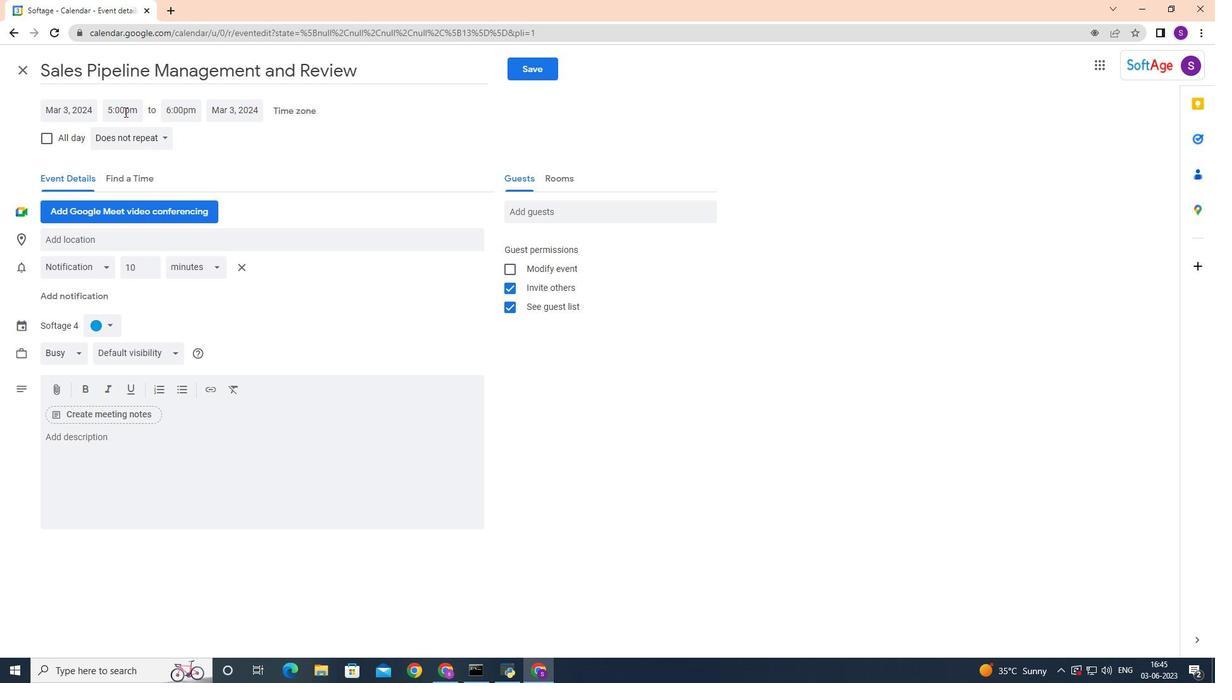 
Action: Mouse moved to (146, 160)
Screenshot: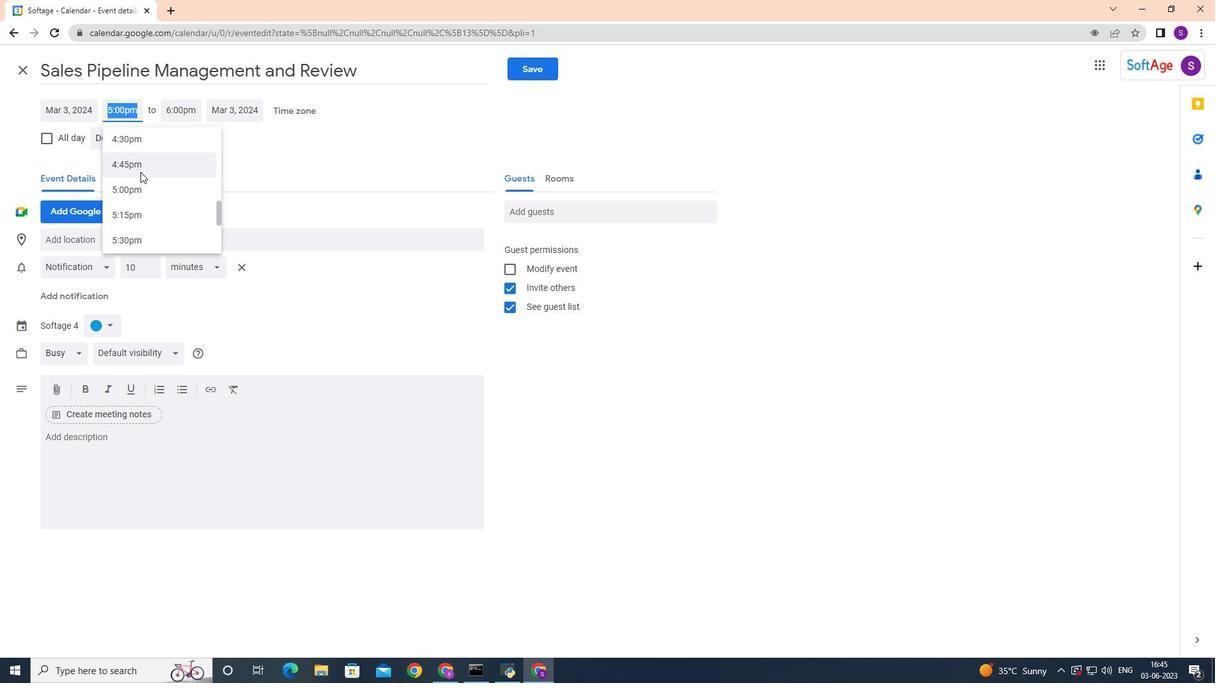 
Action: Key pressed <Key.backspace>9<Key.shift>:40<Key.shift>A<Key.shift>M<Key.enter>
Screenshot: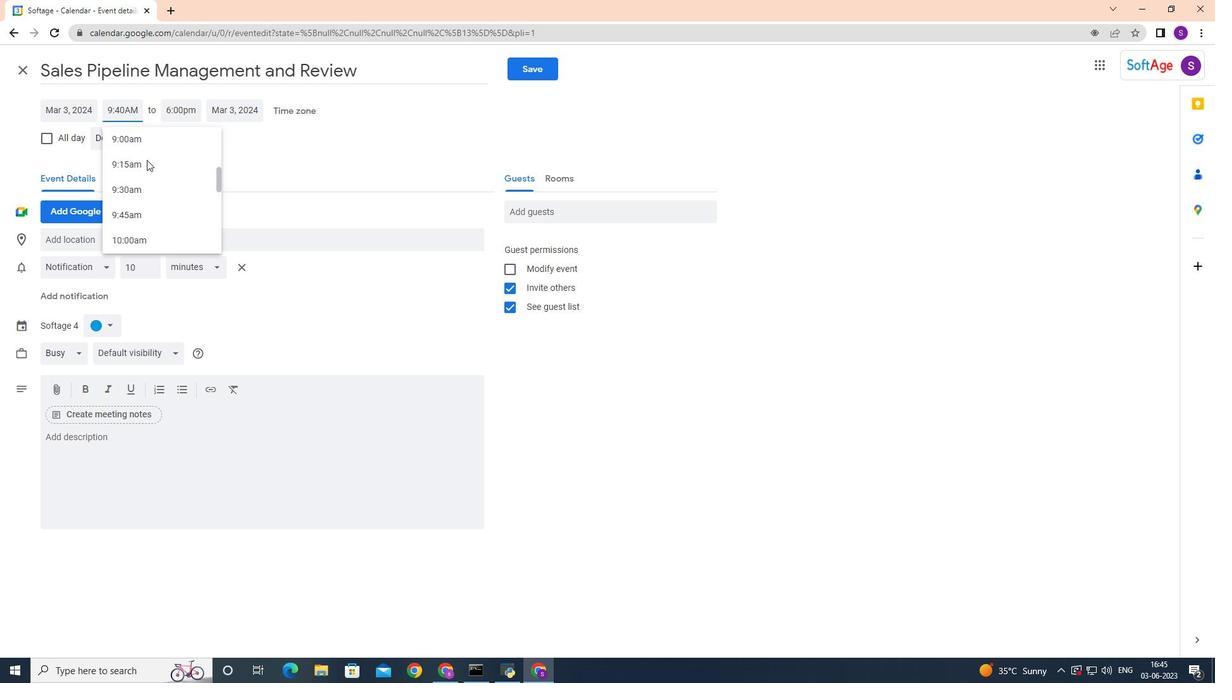 
Action: Mouse moved to (200, 105)
Screenshot: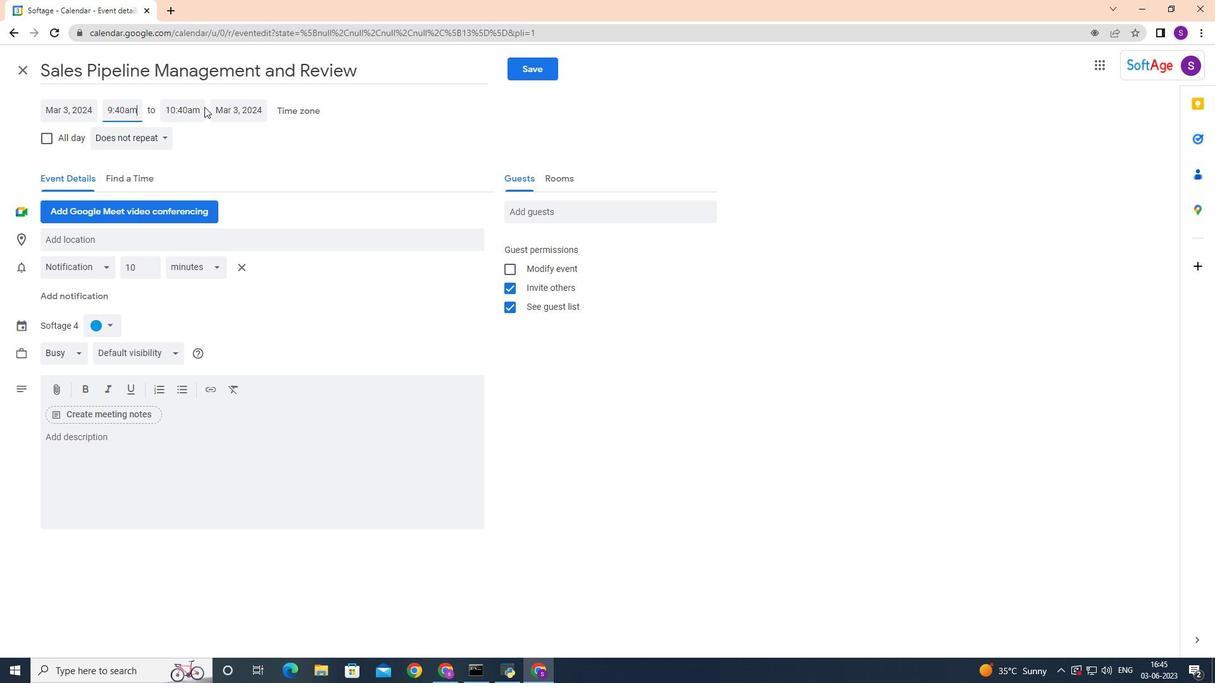 
Action: Mouse pressed left at (200, 105)
Screenshot: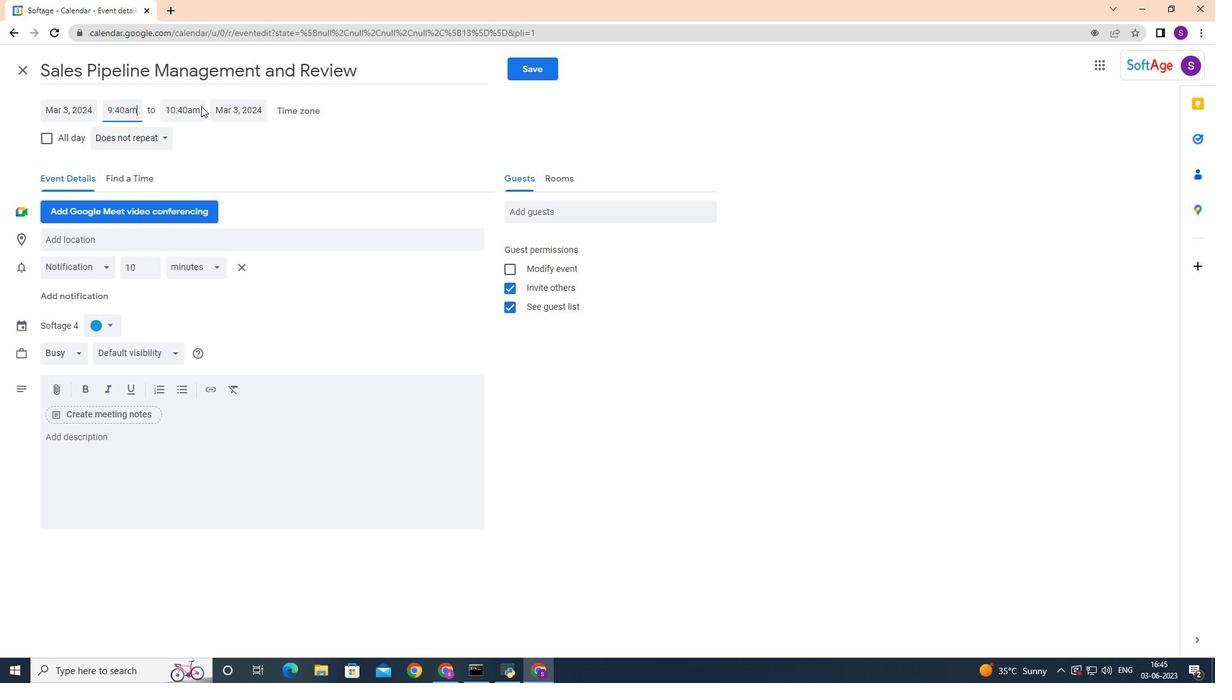 
Action: Mouse moved to (215, 243)
Screenshot: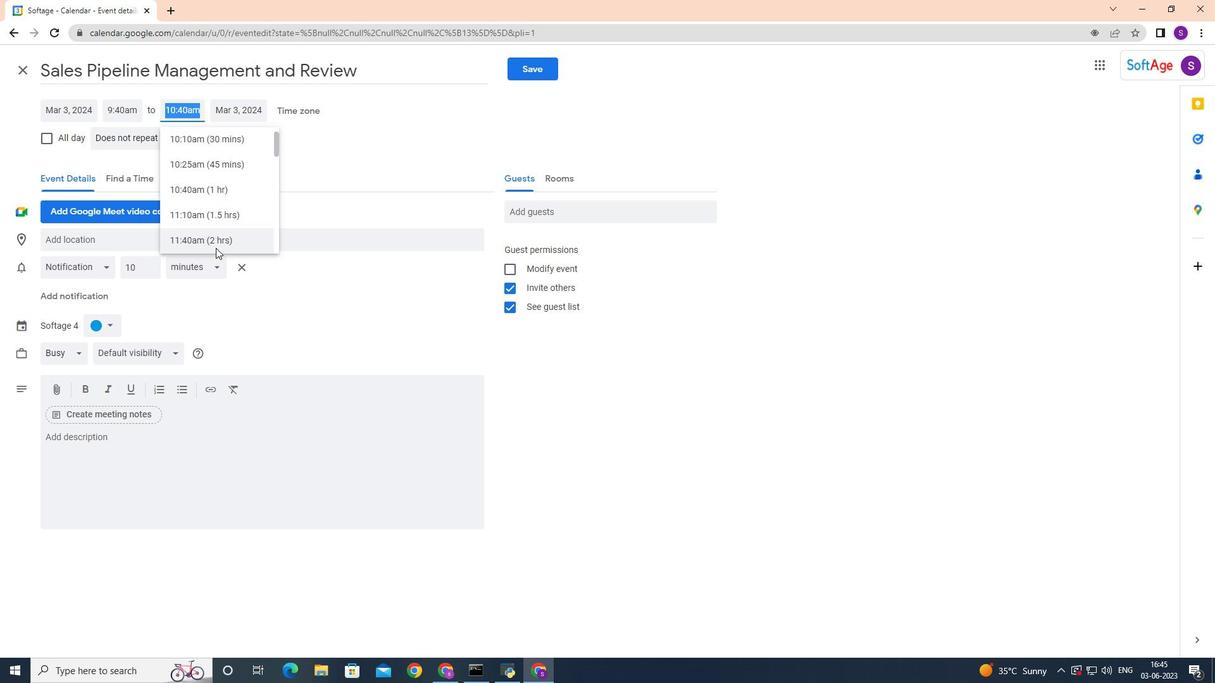 
Action: Mouse pressed left at (215, 243)
Screenshot: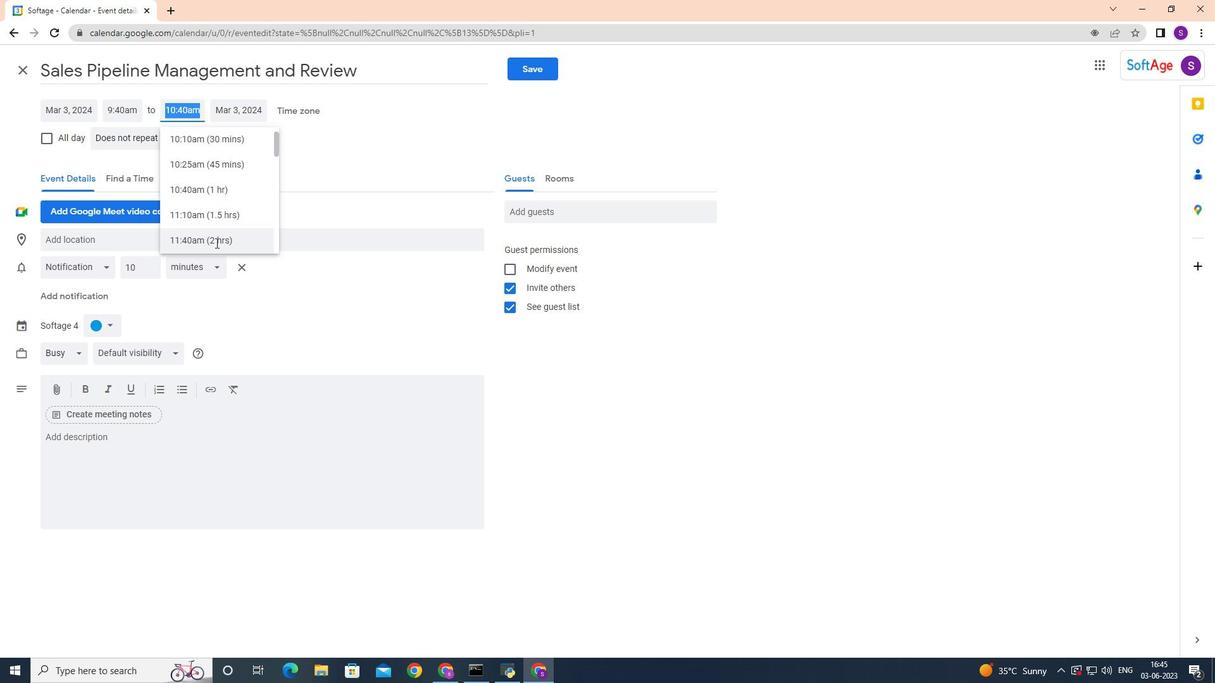 
Action: Mouse moved to (101, 457)
Screenshot: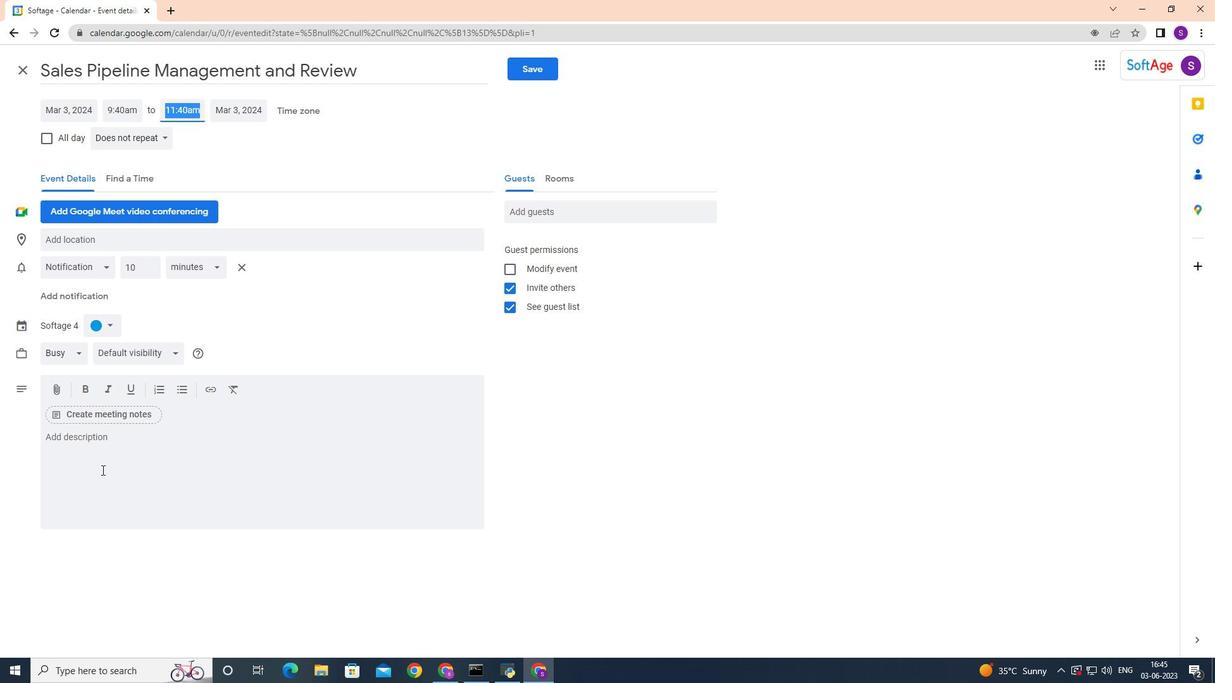 
Action: Mouse pressed left at (101, 457)
Screenshot: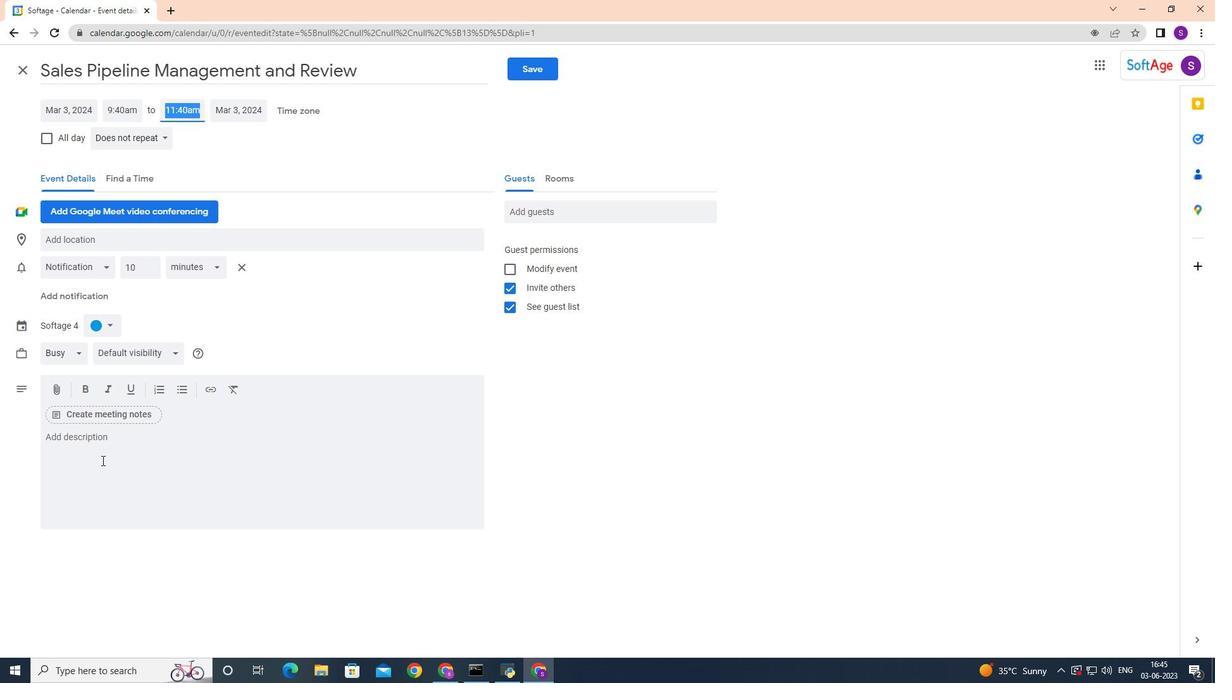 
Action: Key pressed <Key.shift><Key.shift><Key.shift><Key.shift><Key.shift><Key.shift>Welcome<Key.space>to<Key.space>the<Key.space><Key.shift>Lunch<Key.space><Key.shift>Break<Key.space><Key.backspace><Key.shift>:<Key.space><Key.shift>Meditation<Key.space>sesion<Key.space>with<Key.space>a<Key.space><Key.shift>Po
Screenshot: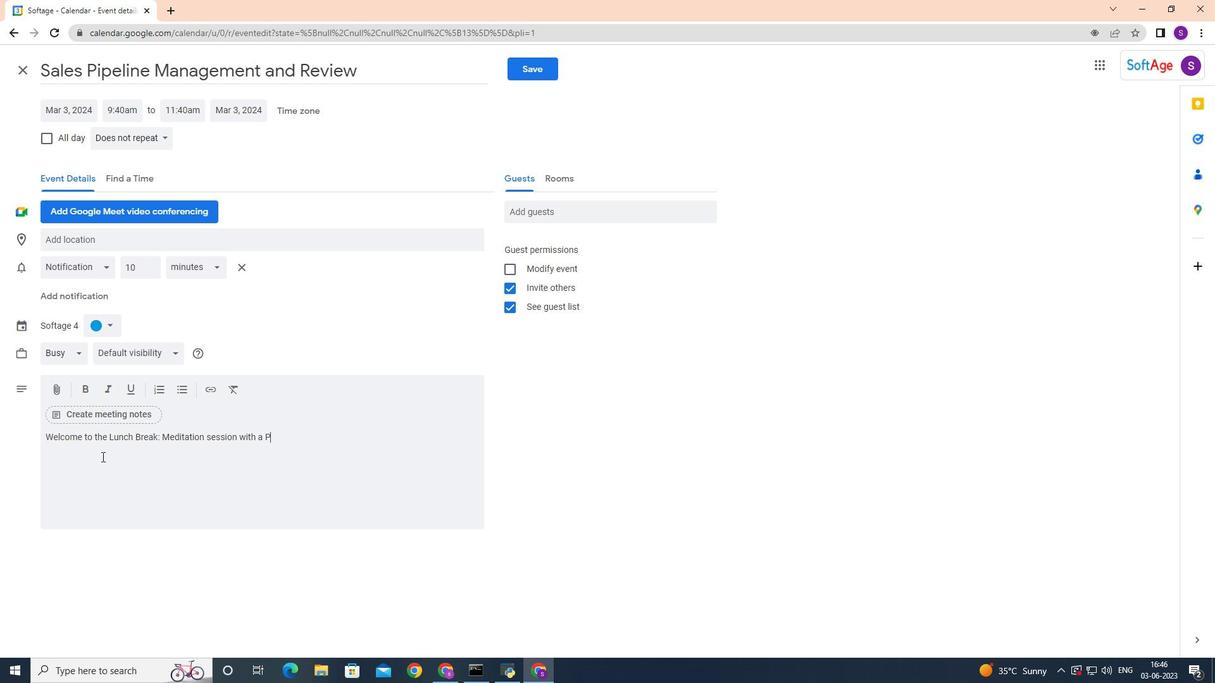 
Action: Mouse moved to (118, 449)
Screenshot: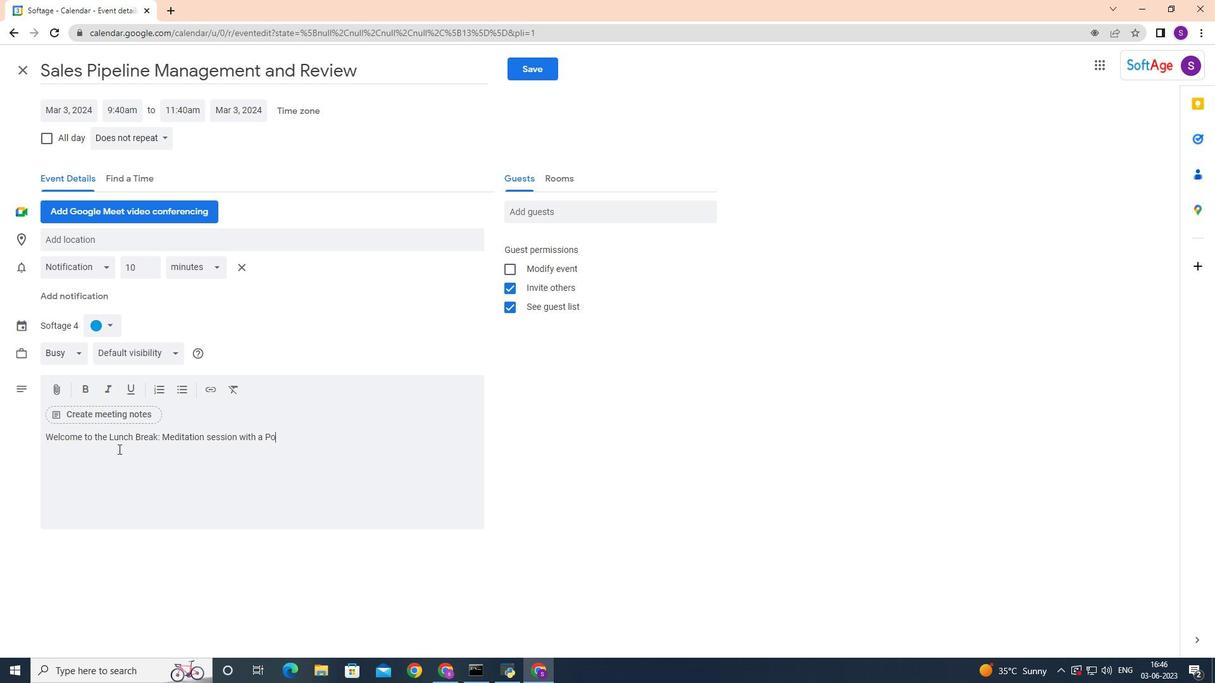 
Action: Key pressed tential<Key.space>investor,<Key.space>an<Key.space>exciting<Key.space>opportunity<Key.space>to<Key.space>connect,<Key.space>share<Key.space>your<Key.space>business<Key.space>visiom<Key.backspace>n<Key.space><Key.backspace>,<Key.space>and<Key.space>explore<Key.space>potential<Key.space>investment<Key.space>opportunities.<Key.space>this<Key.space>meeting<Key.space>is<Key.space>designed<Key.space>to<Key.space>foster<Key.space>a<Key.space>mutually<Key.space>beneficial<Key.space>rea<Key.backspace>lationship<Key.space>between<Key.space>you<Key.space>and<Key.space>the<Key.space>investor<Key.space><Key.backspace>,<Key.space>providing<Key.space>a<Key.space>platform<Key.space>to<Key.space>discuss<Key.space>your<Key.space>business<Key.space>goals,<Key.space>growth<Key.space>strategies,<Key.space>and<Key.space>the<Key.space>potential<Key.space>for<Key.space>collaboration.
Screenshot: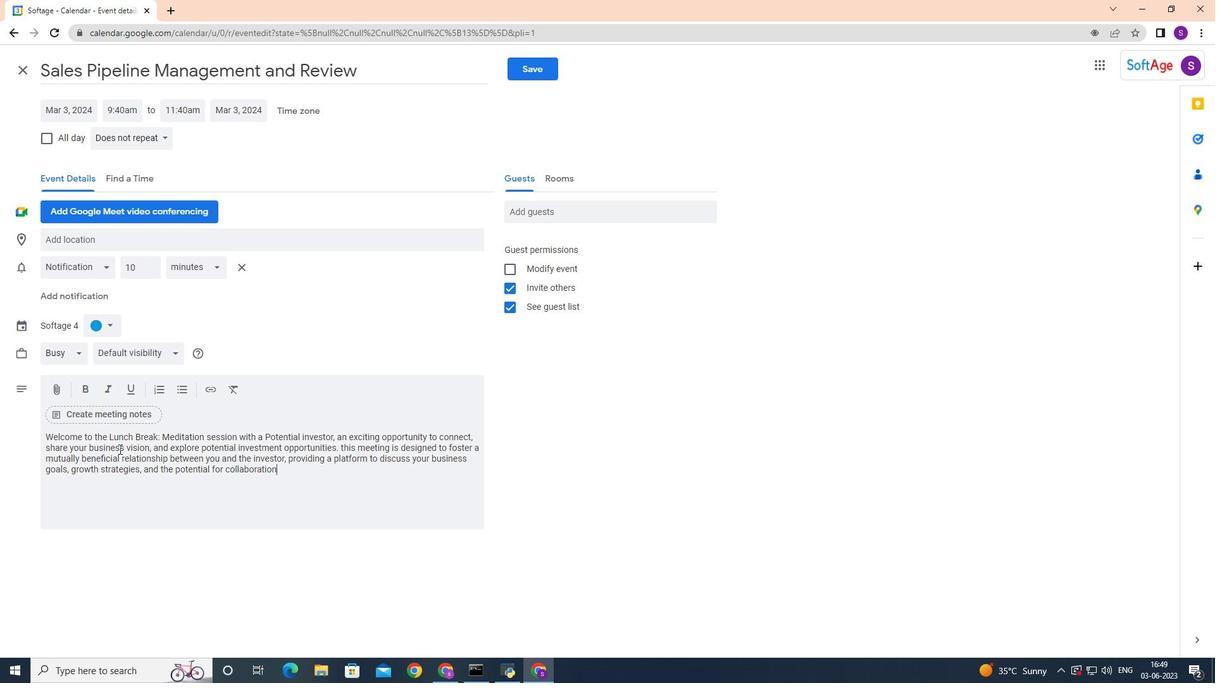 
Action: Mouse moved to (108, 325)
Screenshot: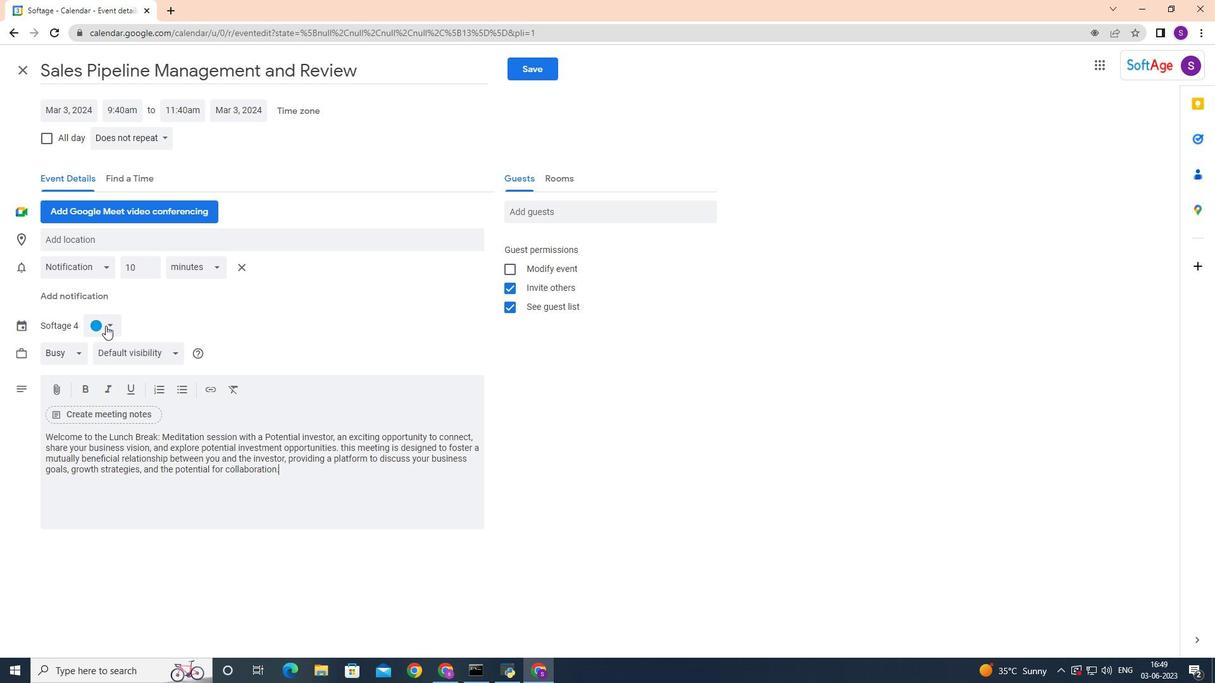 
Action: Mouse pressed left at (108, 325)
Screenshot: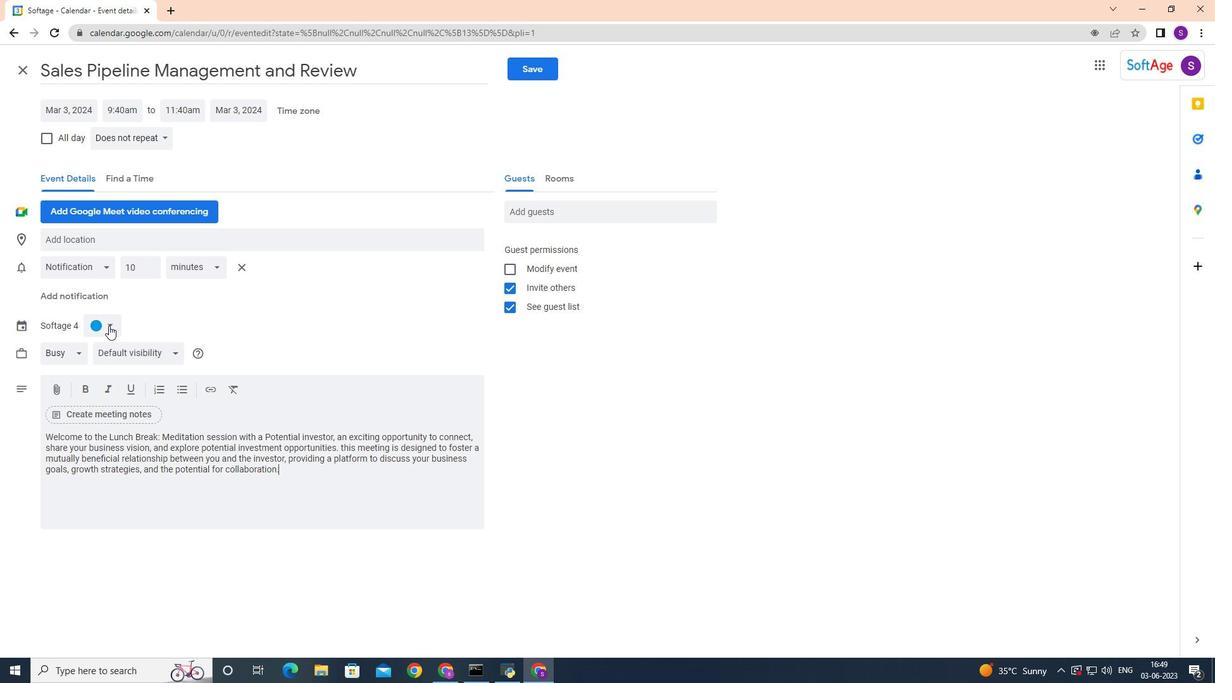 
Action: Mouse moved to (98, 326)
Screenshot: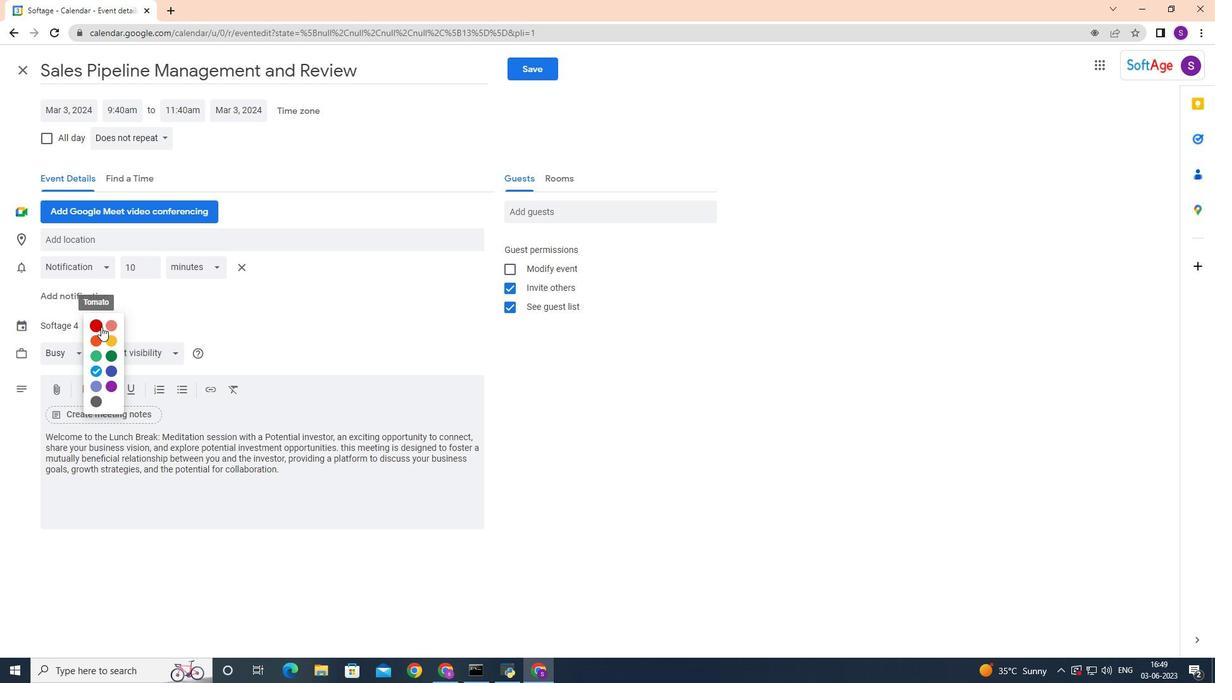
Action: Mouse pressed left at (98, 326)
Screenshot: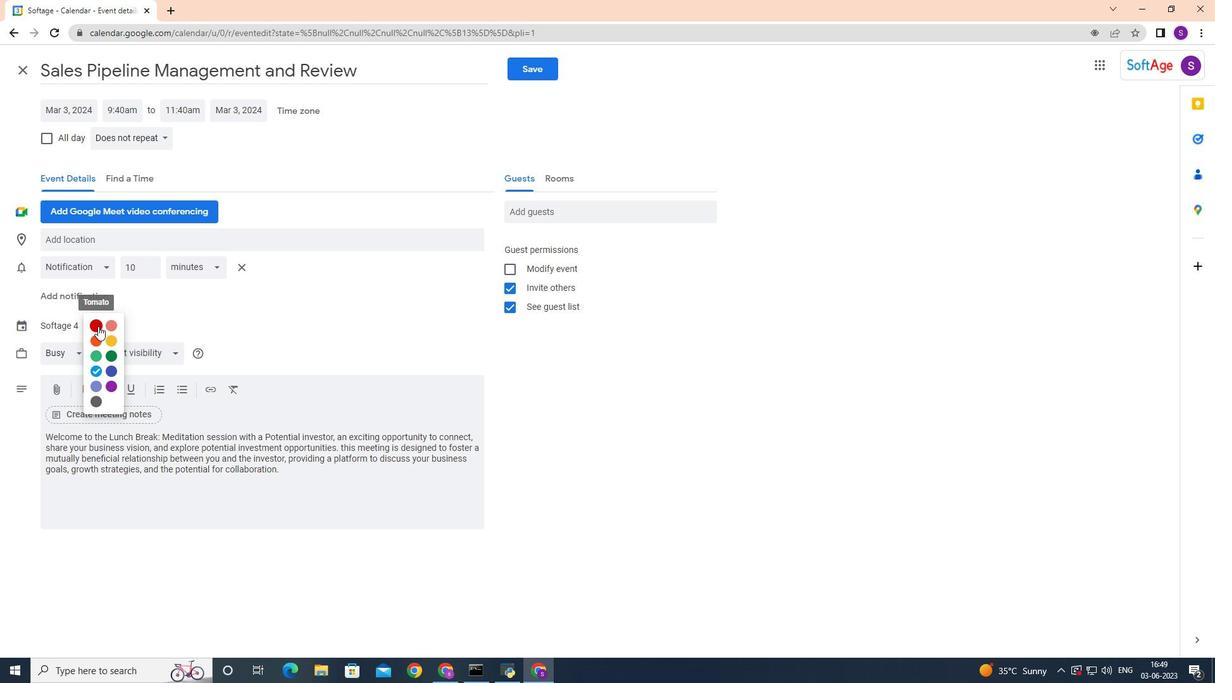 
Action: Mouse moved to (105, 240)
Screenshot: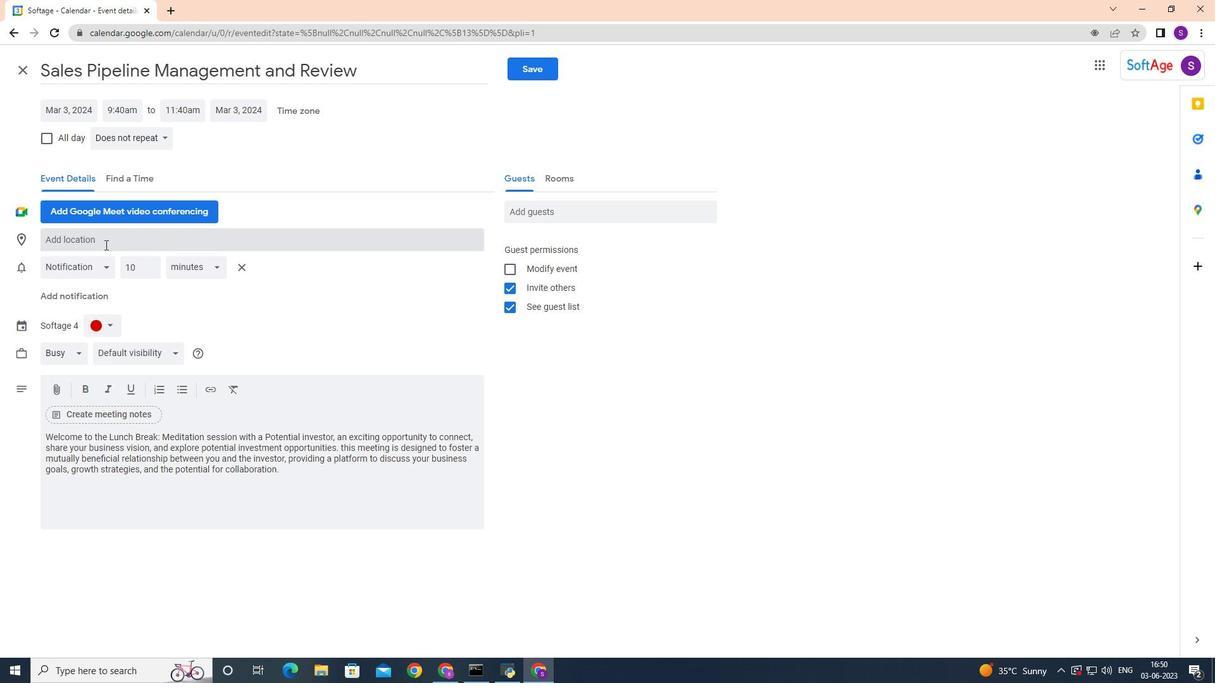 
Action: Mouse pressed left at (105, 240)
Screenshot: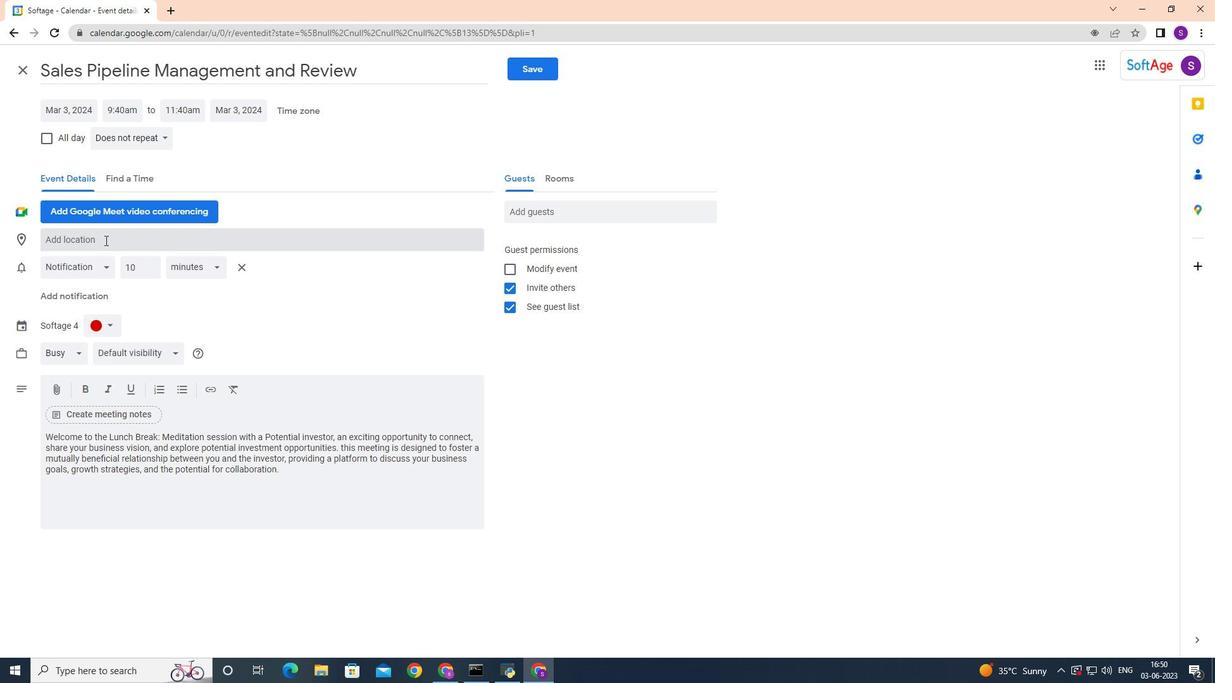 
Action: Key pressed <Key.shift>Riga,<Key.space><Key.shift>Latvia<Key.space>
Screenshot: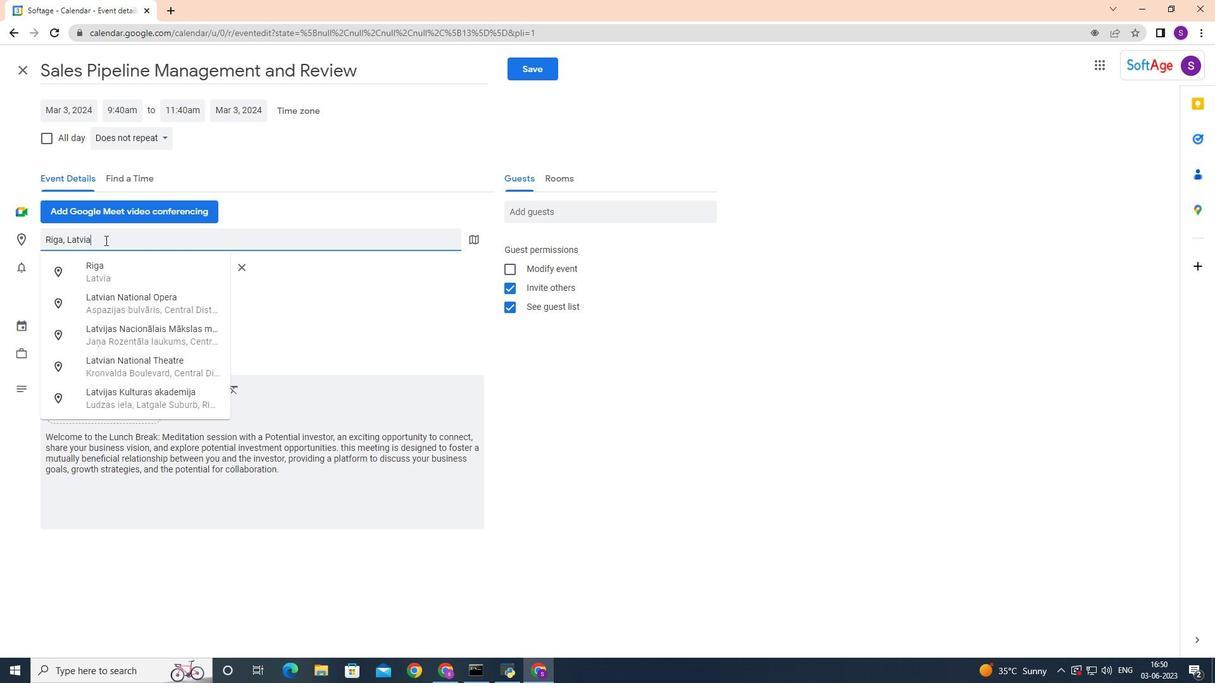 
Action: Mouse moved to (555, 210)
Screenshot: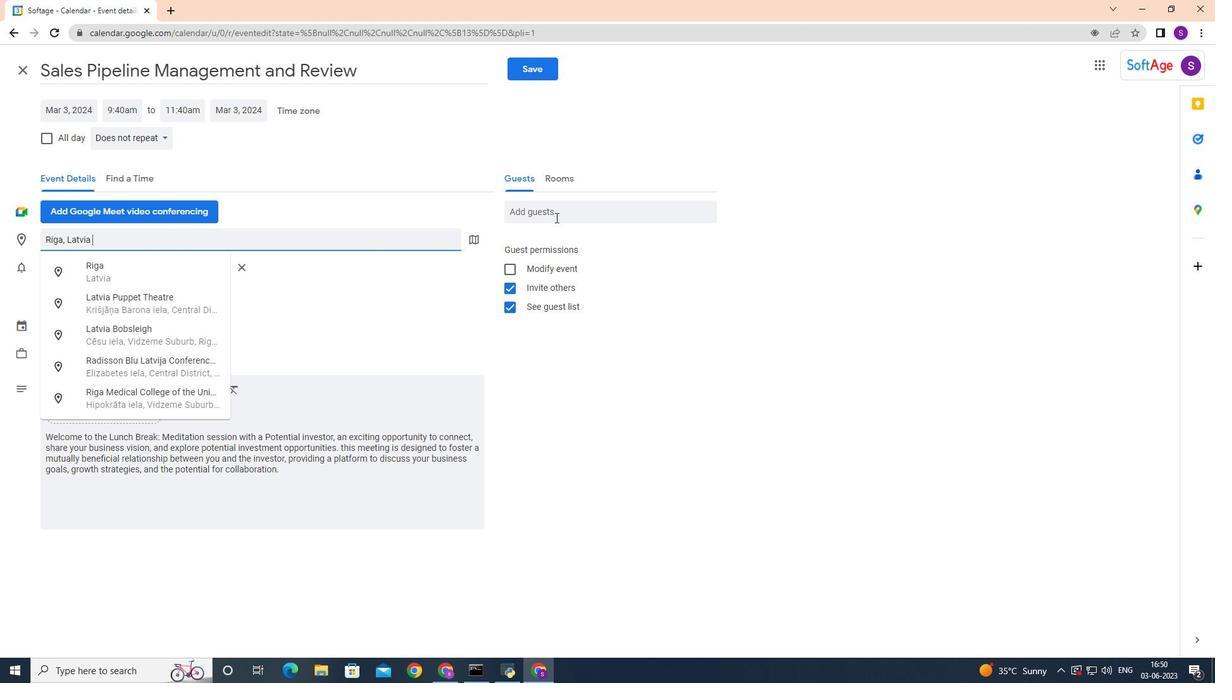 
Action: Mouse pressed left at (555, 210)
Screenshot: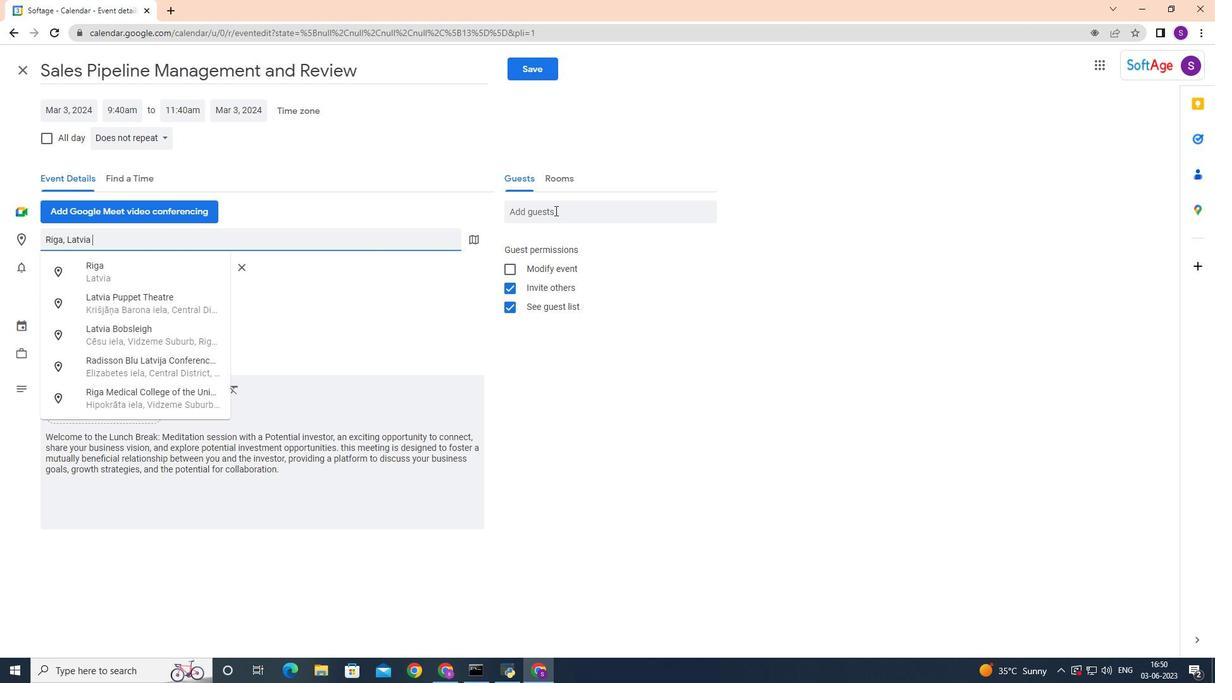 
Action: Key pressed softage.2
Screenshot: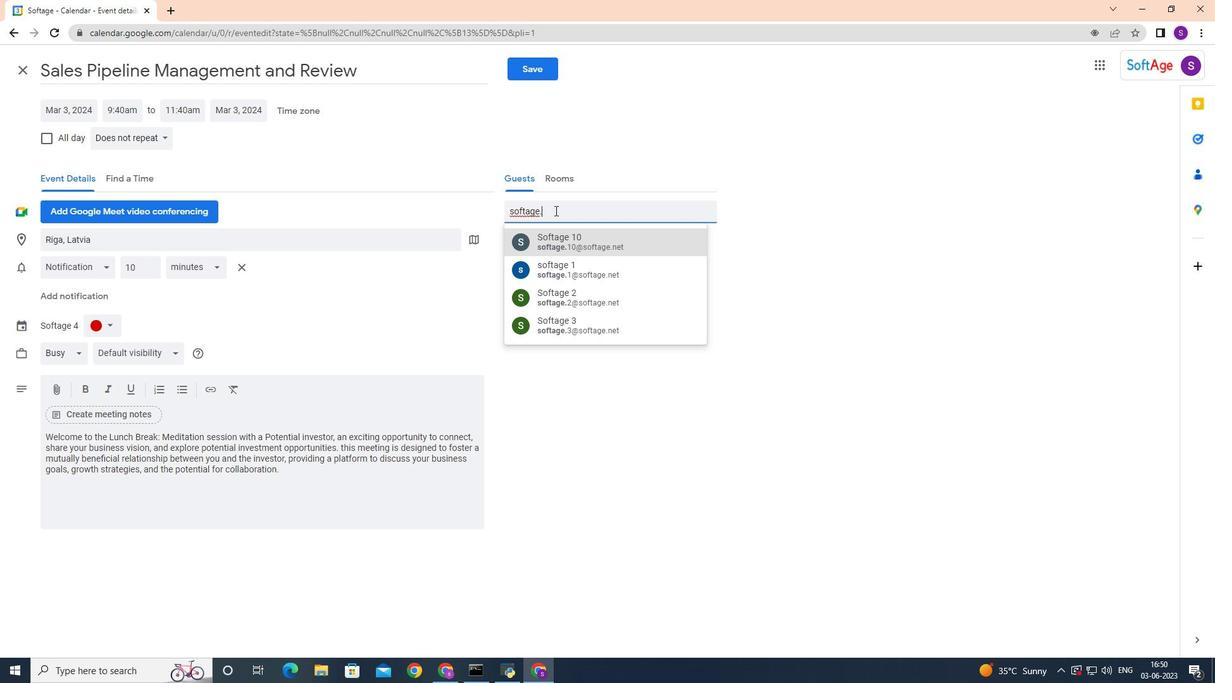 
Action: Mouse moved to (557, 239)
Screenshot: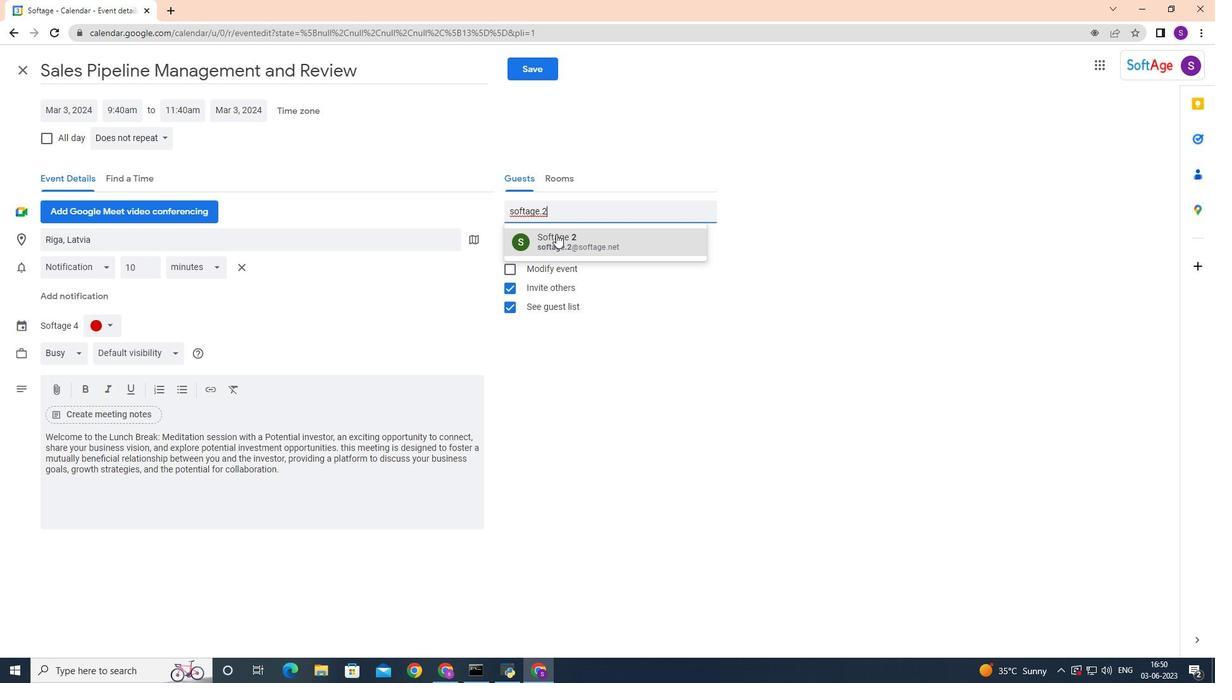 
Action: Mouse pressed left at (557, 239)
Screenshot: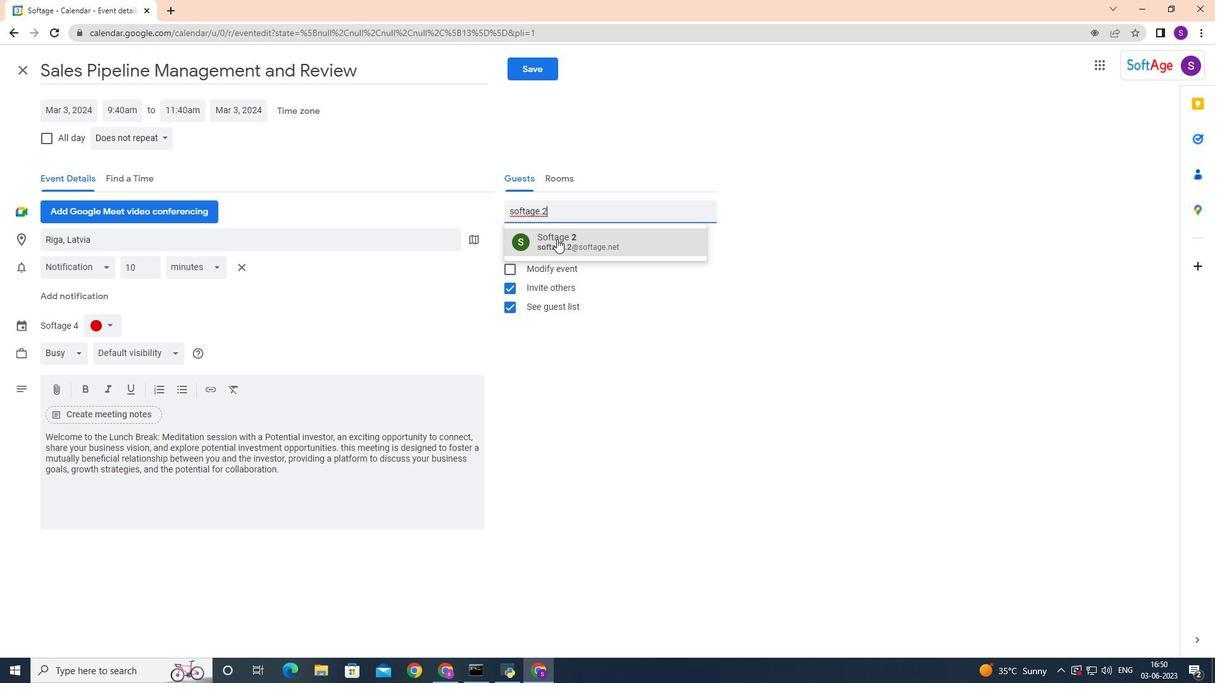 
Action: Key pressed softage.3
Screenshot: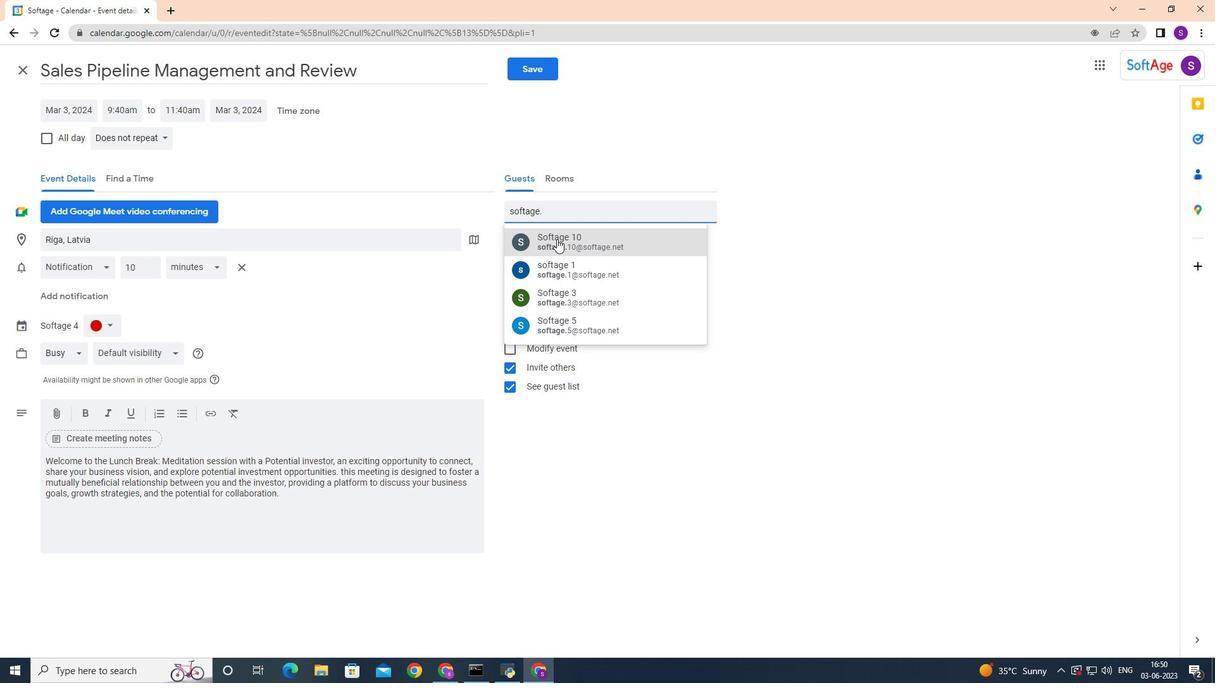 
Action: Mouse pressed left at (557, 239)
Screenshot: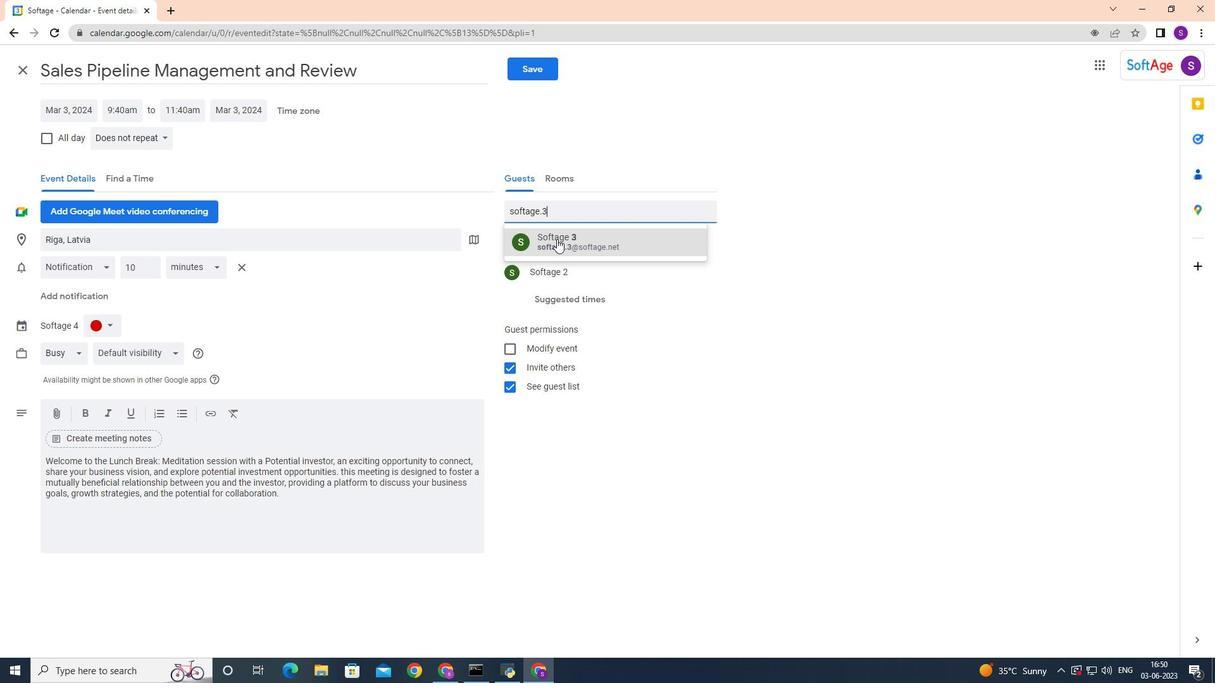 
Action: Mouse moved to (158, 135)
Screenshot: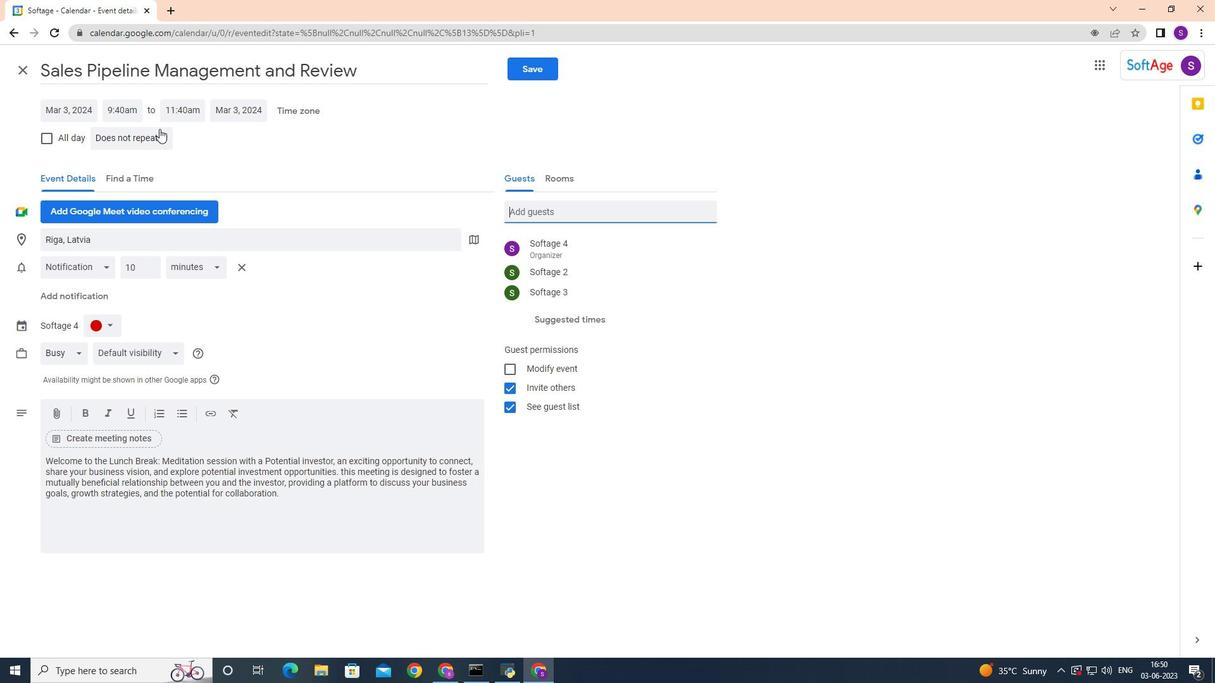
Action: Mouse pressed left at (158, 135)
Screenshot: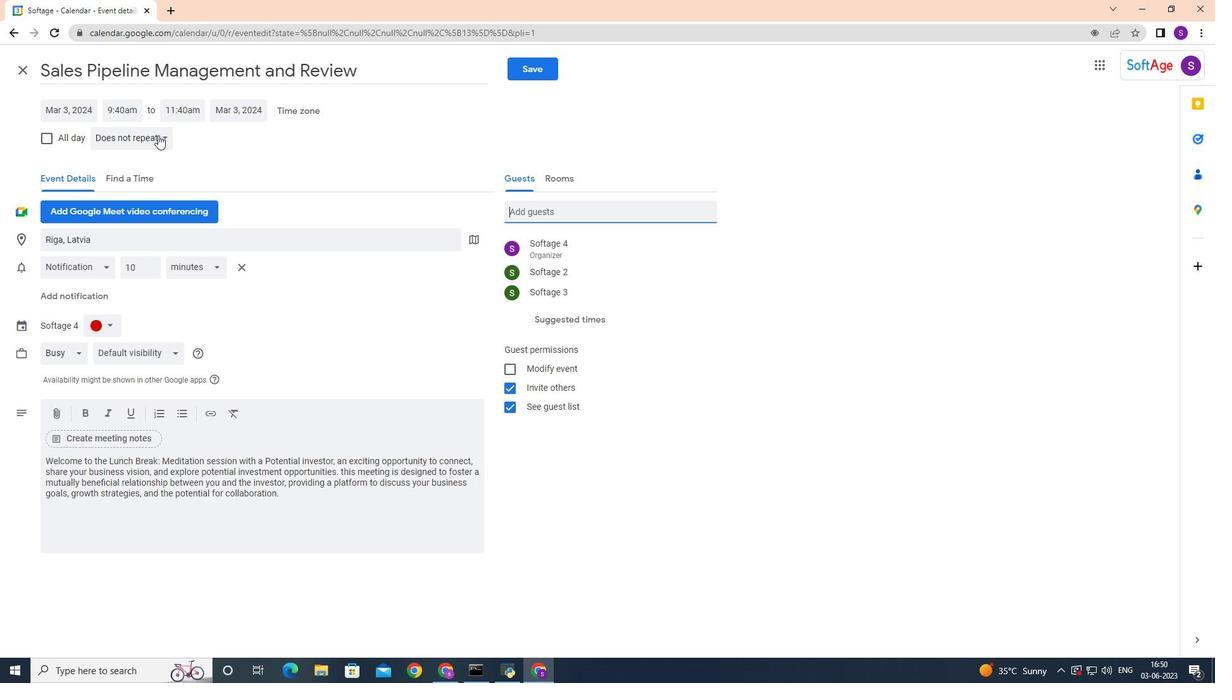 
Action: Mouse moved to (166, 250)
Screenshot: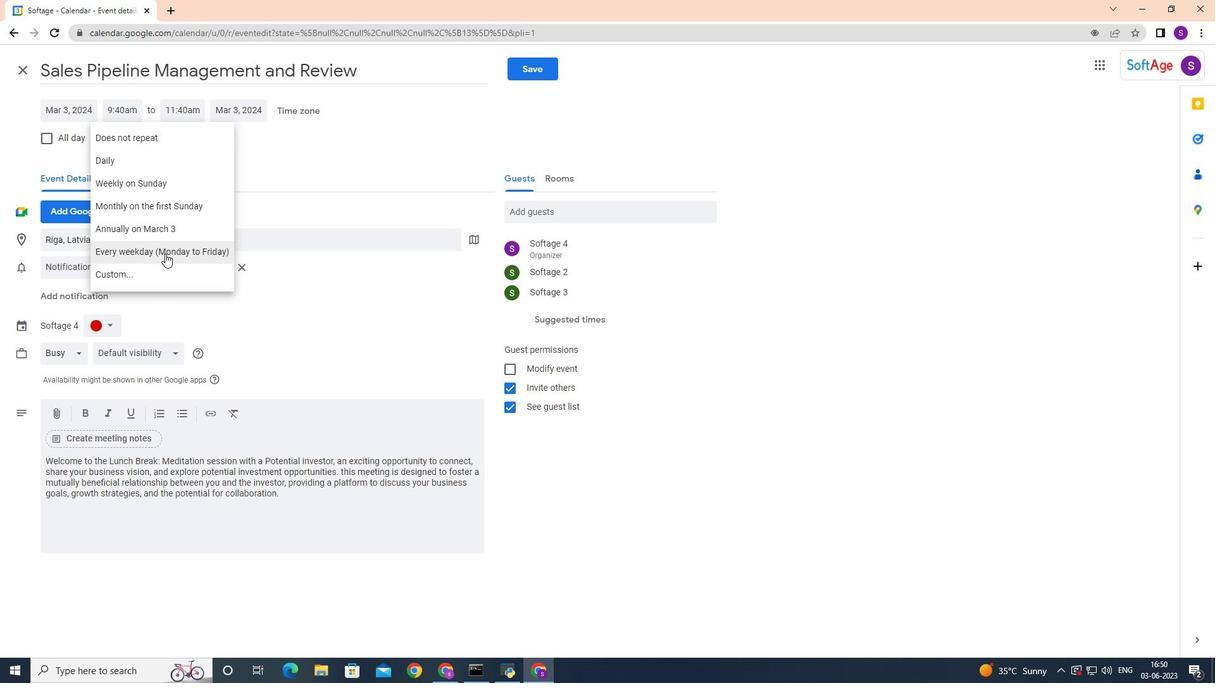 
Action: Mouse pressed left at (166, 250)
Screenshot: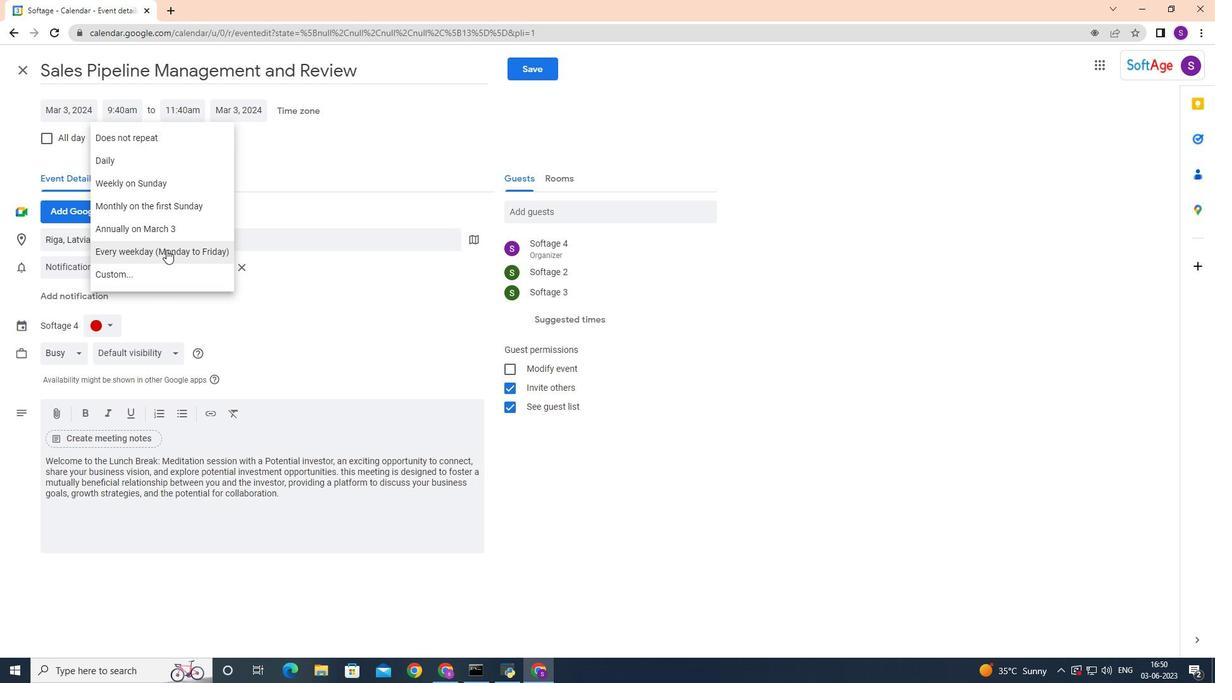 
Action: Mouse moved to (541, 68)
Screenshot: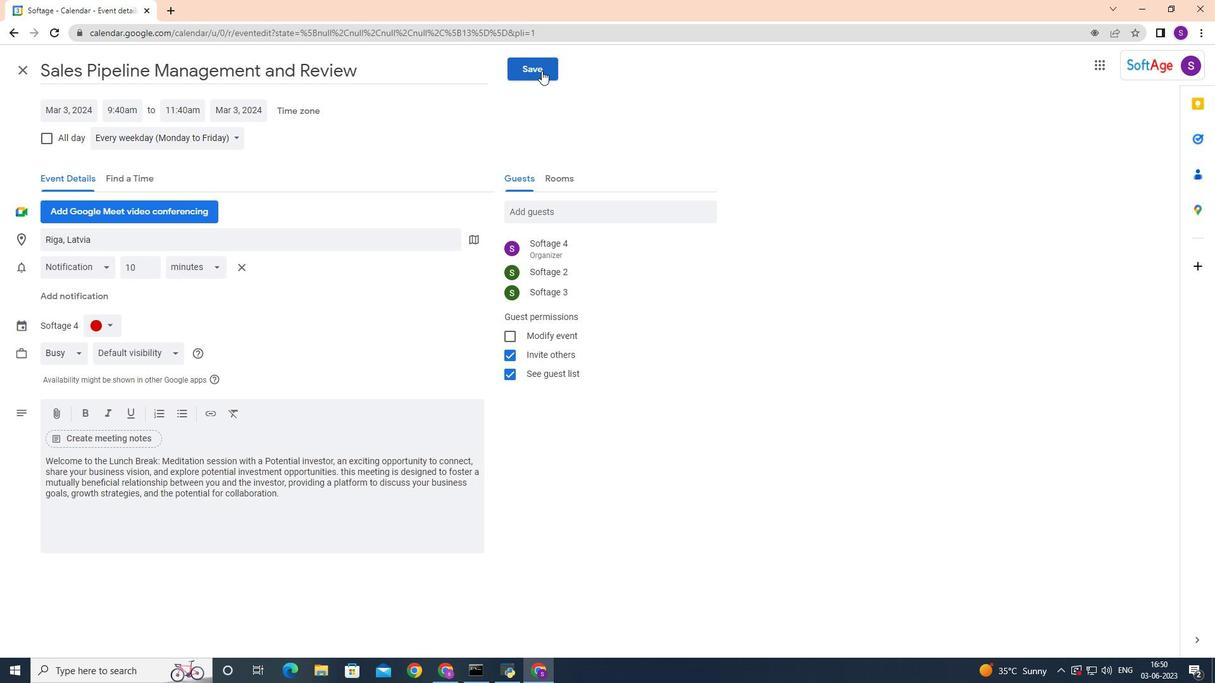 
Action: Mouse pressed left at (541, 68)
Screenshot: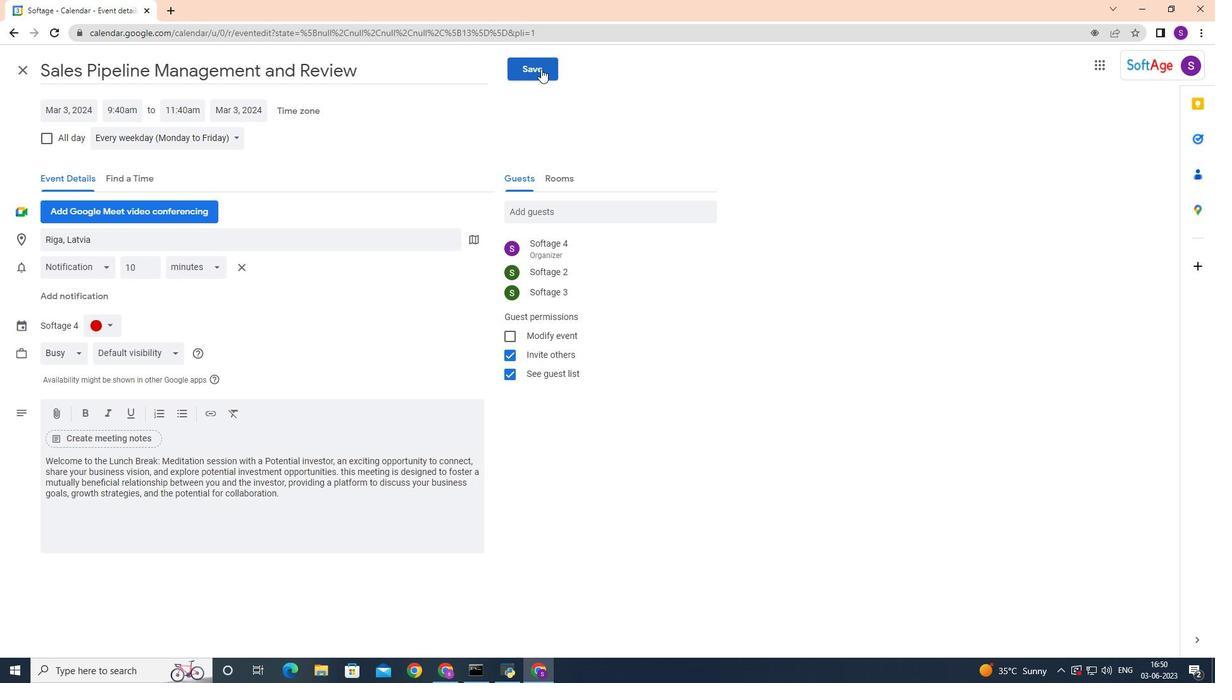 
Action: Mouse moved to (734, 381)
Screenshot: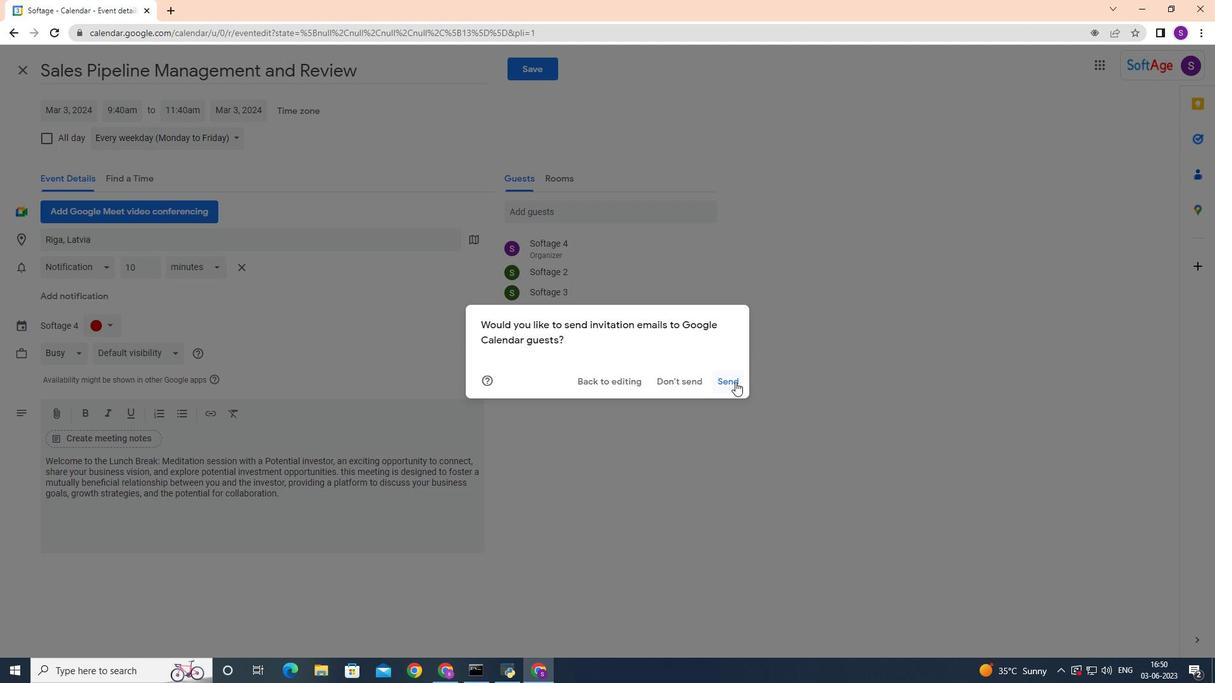 
Action: Mouse pressed left at (734, 381)
Screenshot: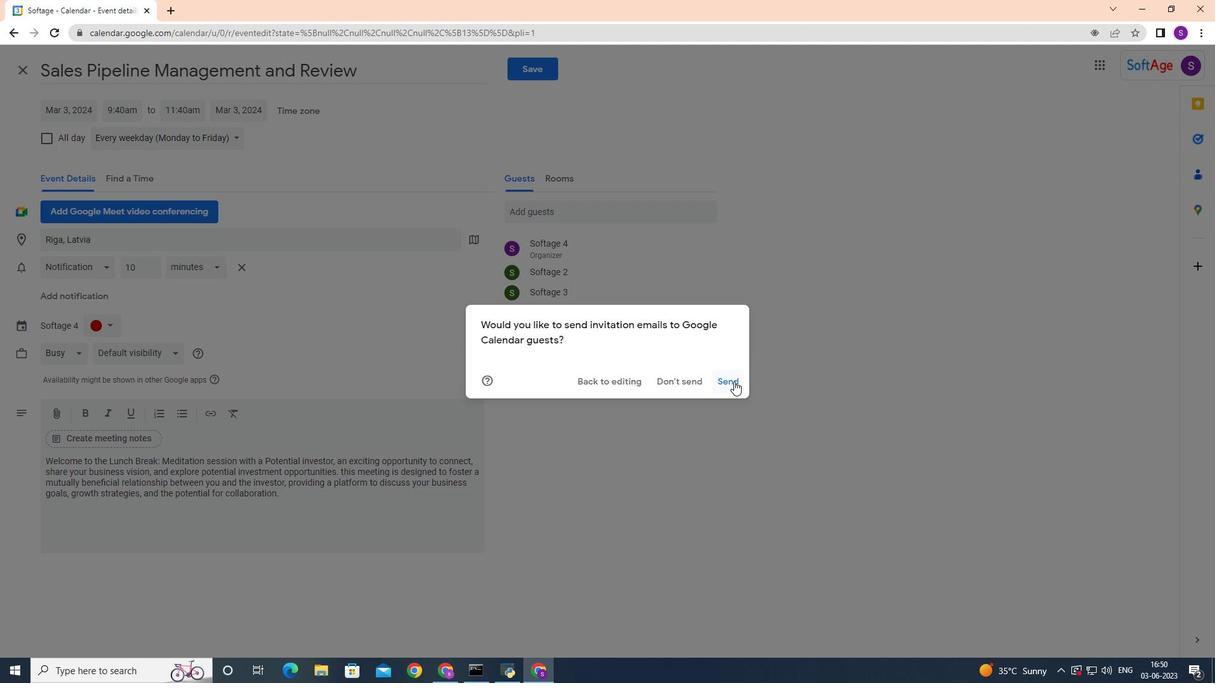 
